 Task: Plan a trip to Shizuoka, Japan from 7th December, 2023 to 15th December, 2023 for 6 adults. Place can be entire room with 3 bedrooms having 3 beds and 3 bathrooms. Property type can be guest house.
Action: Mouse moved to (529, 95)
Screenshot: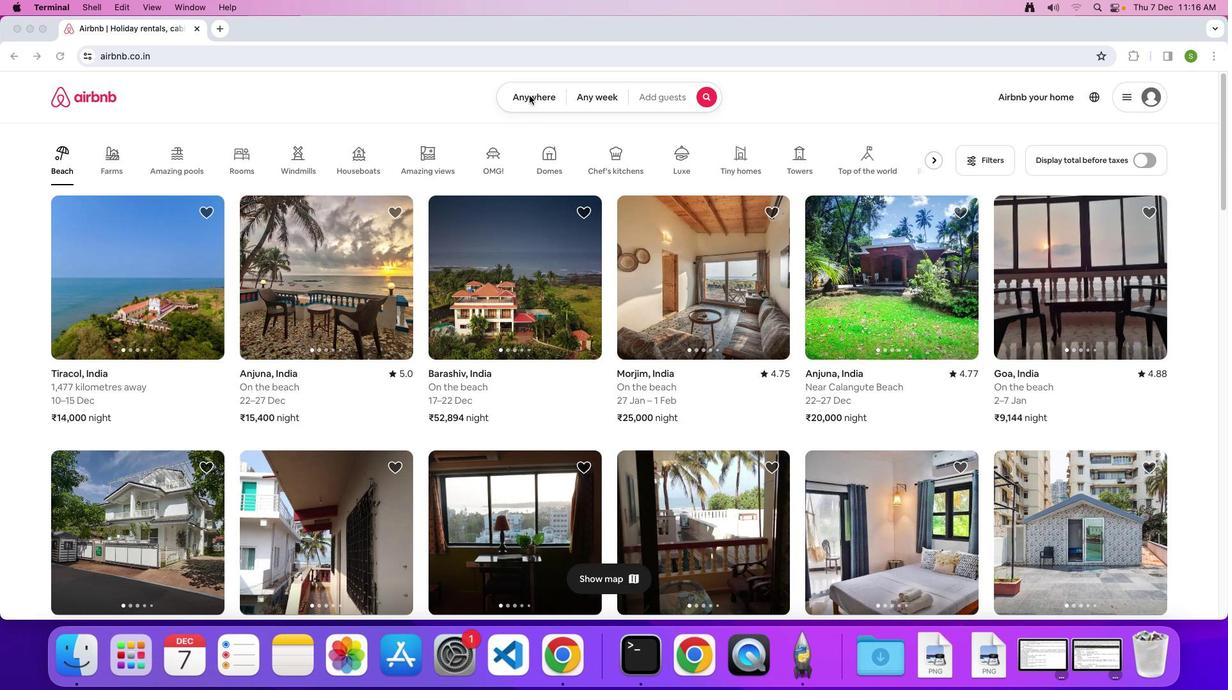 
Action: Mouse pressed left at (529, 95)
Screenshot: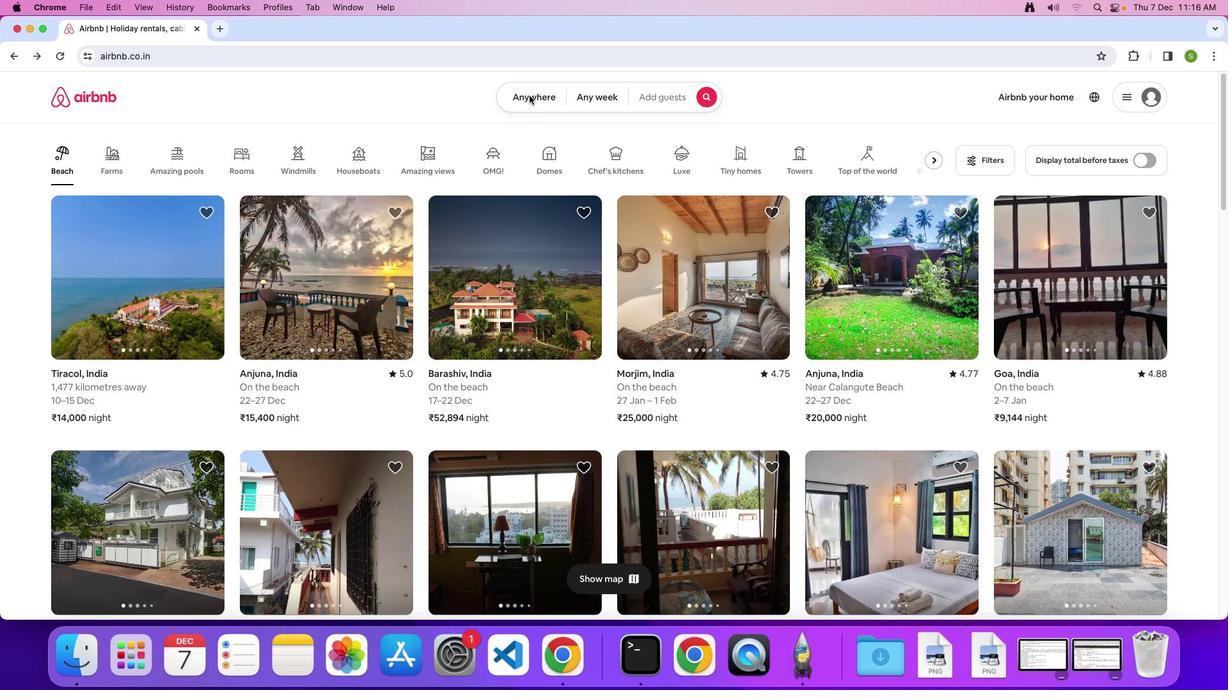 
Action: Mouse moved to (525, 96)
Screenshot: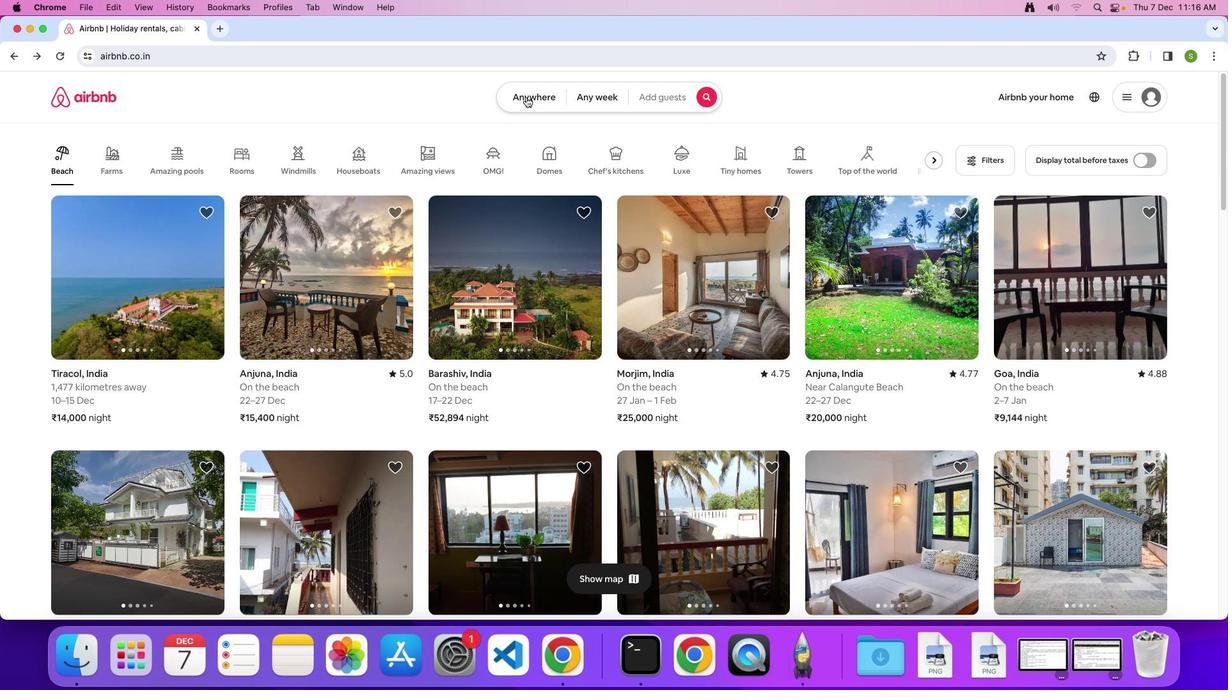 
Action: Mouse pressed left at (525, 96)
Screenshot: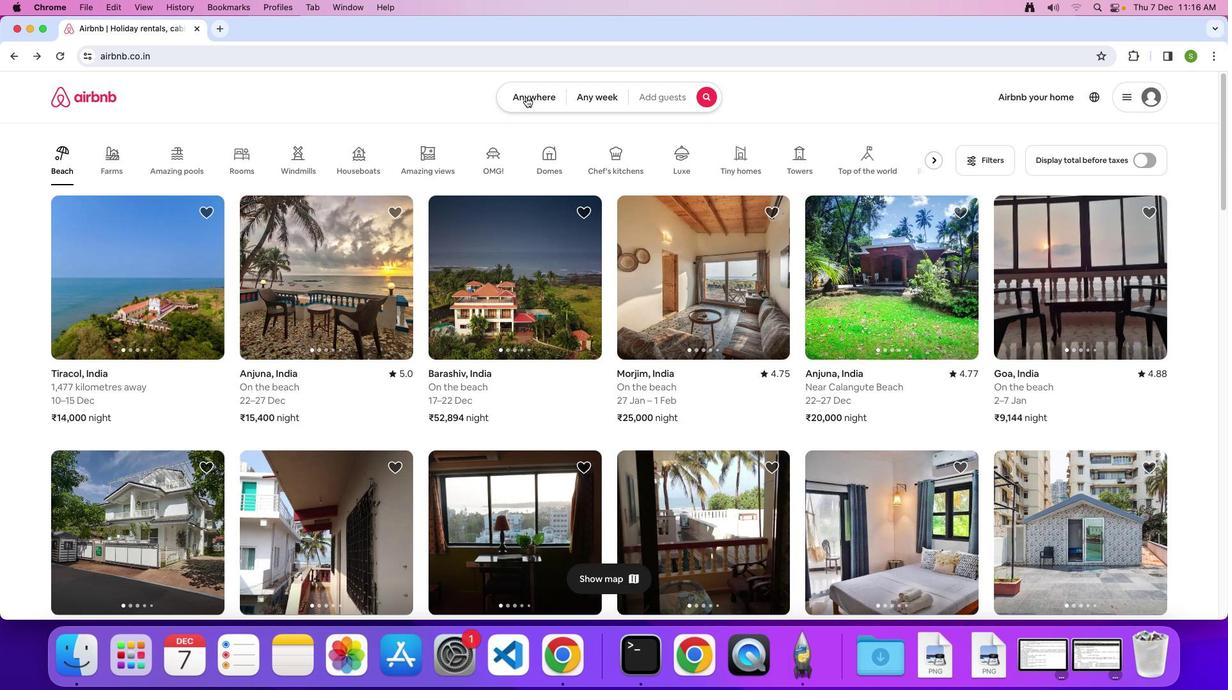 
Action: Mouse moved to (456, 147)
Screenshot: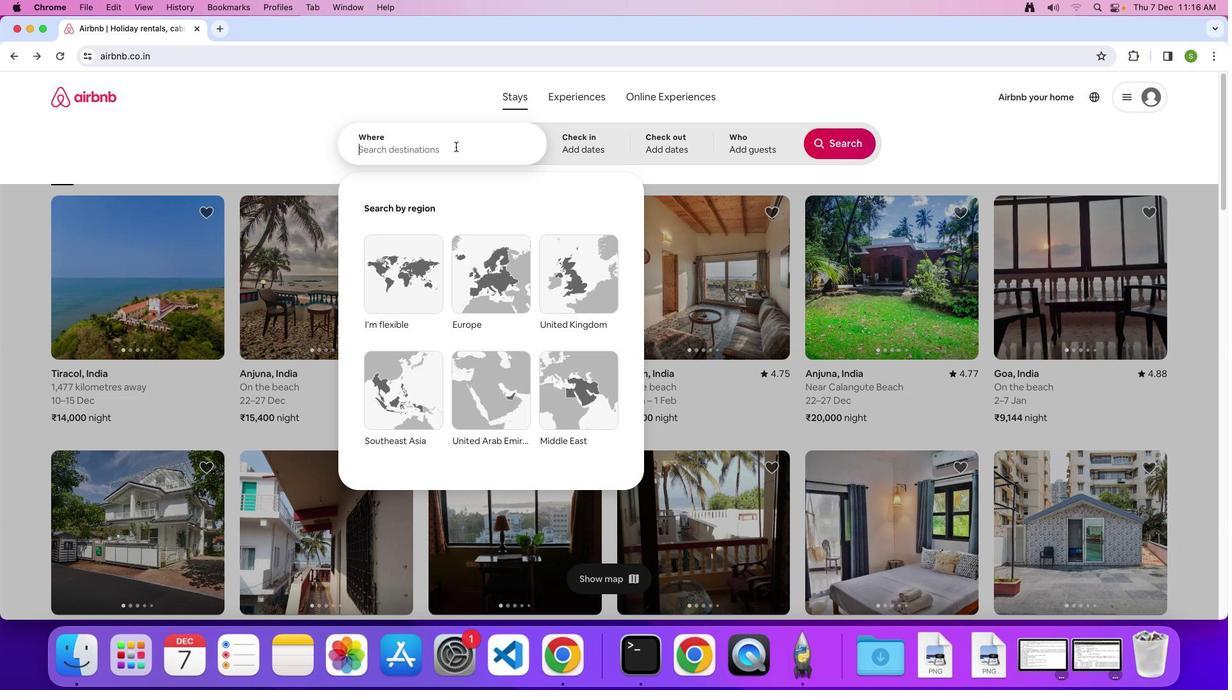 
Action: Key pressed 'S'Key.caps_lock'h''i''z''u''o''k''a'','Key.spaceKey.shift'J''a''p''a''n'Key.enter
Screenshot: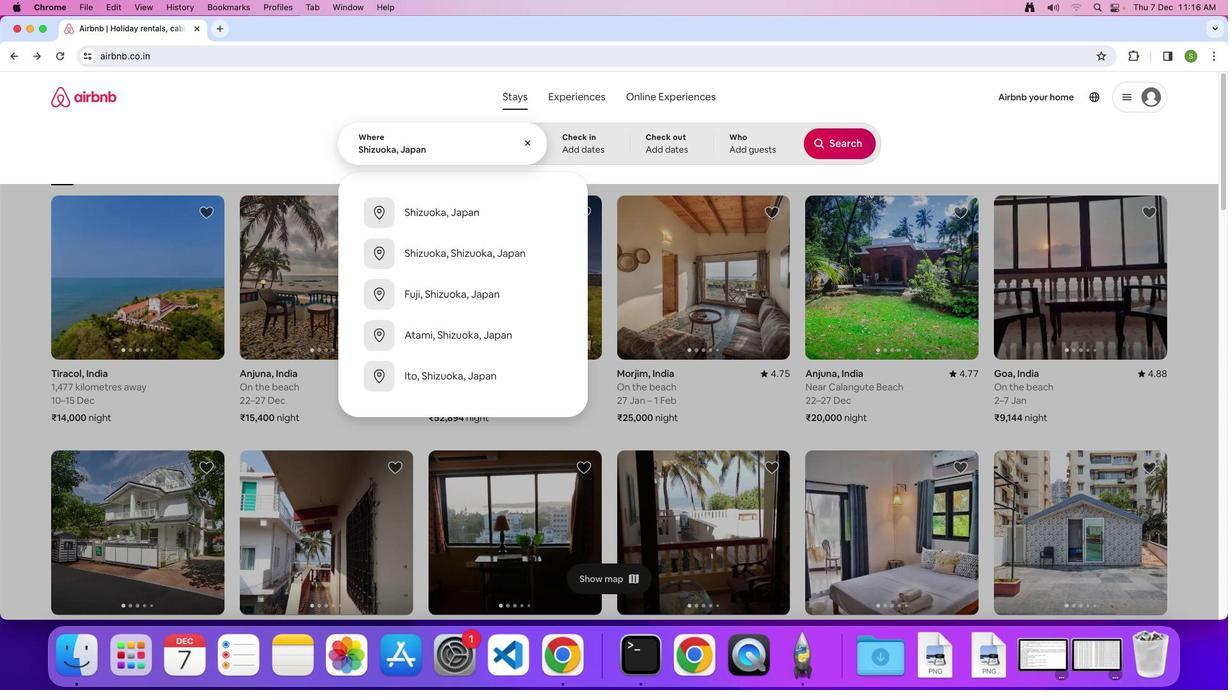 
Action: Mouse moved to (507, 328)
Screenshot: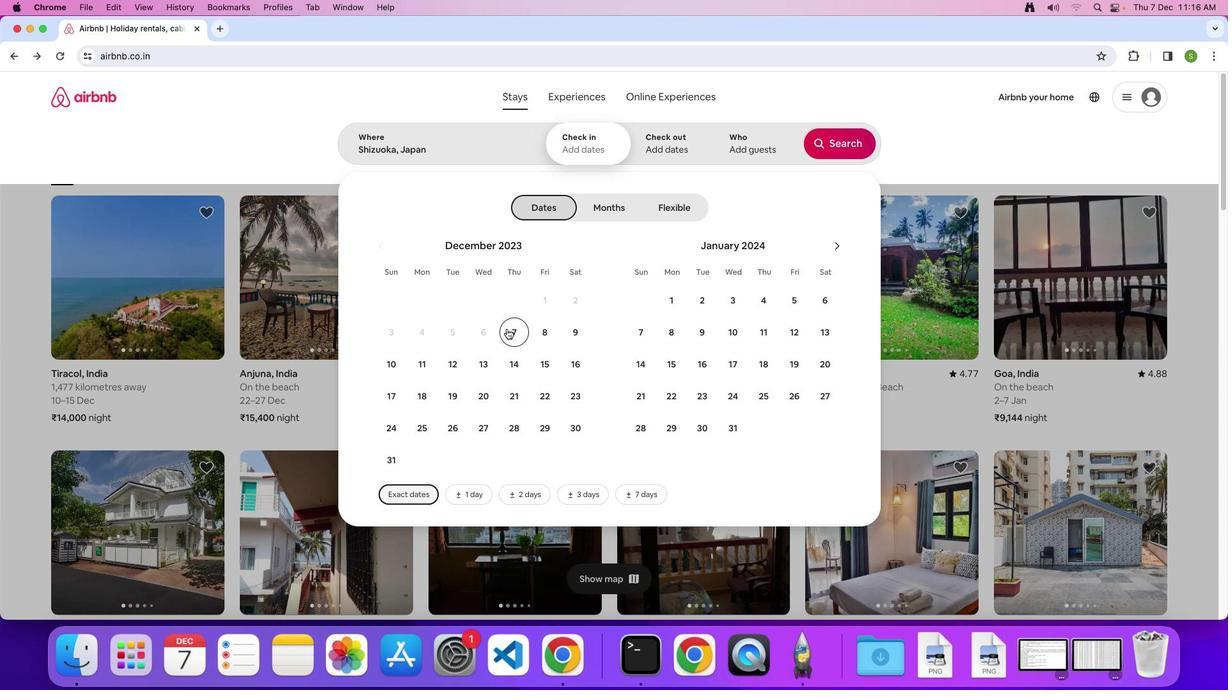 
Action: Mouse pressed left at (507, 328)
Screenshot: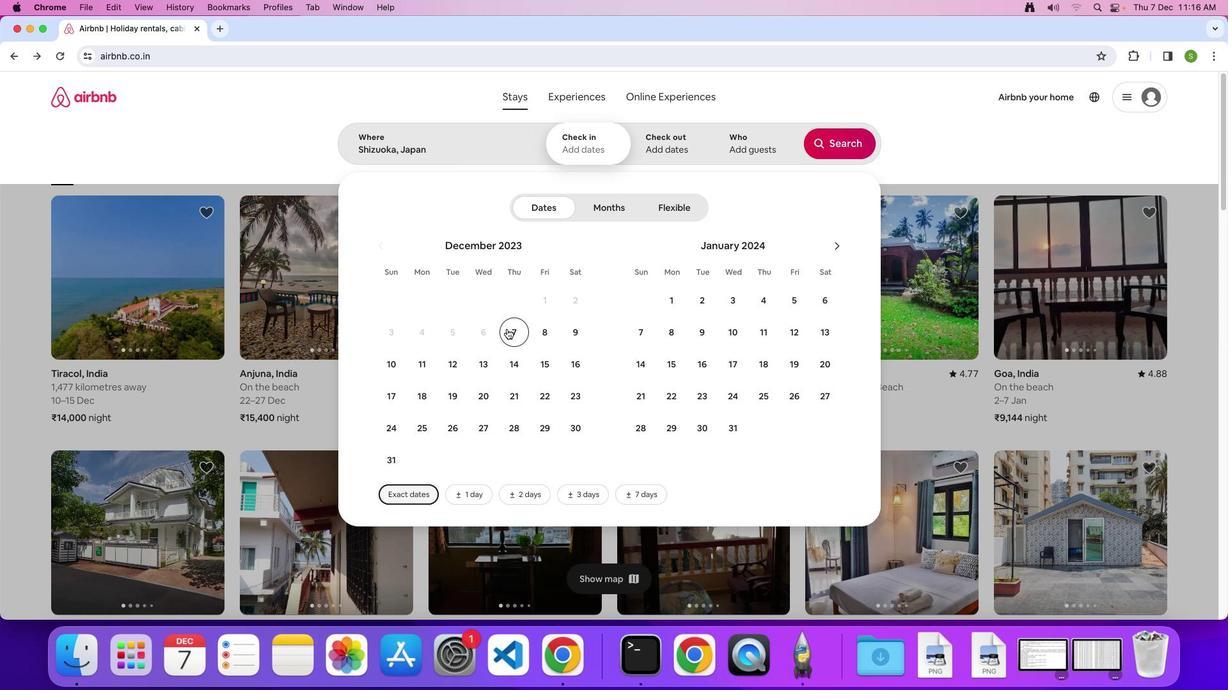 
Action: Mouse moved to (544, 365)
Screenshot: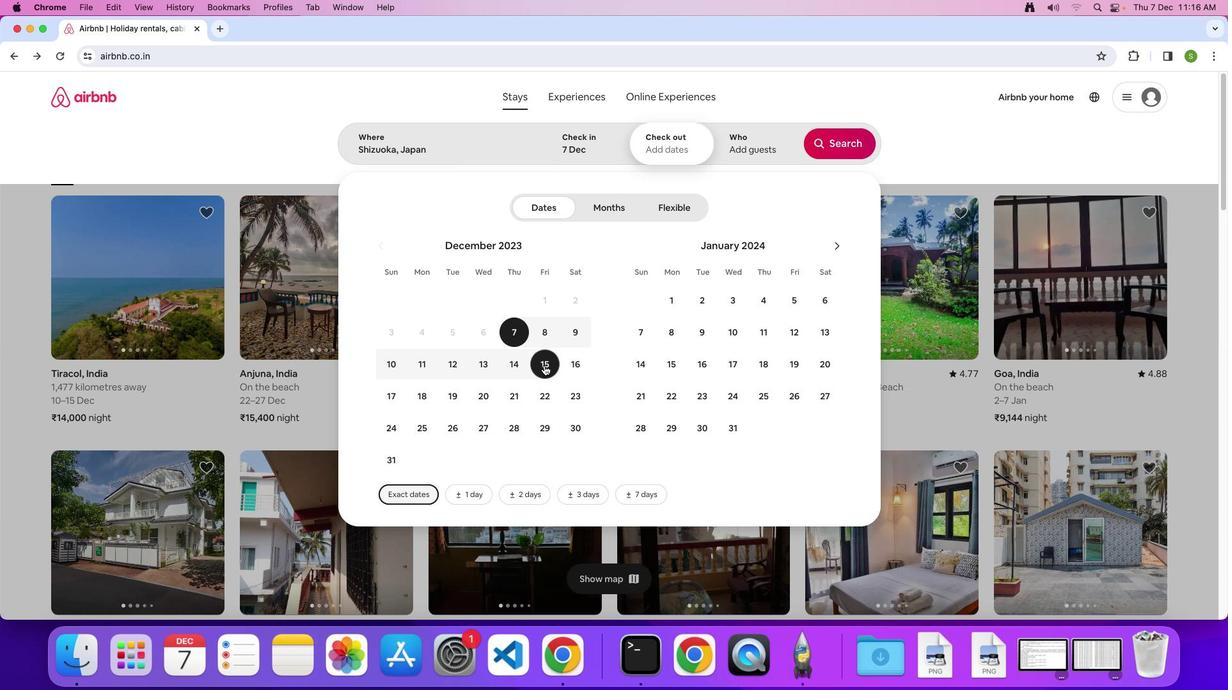 
Action: Mouse pressed left at (544, 365)
Screenshot: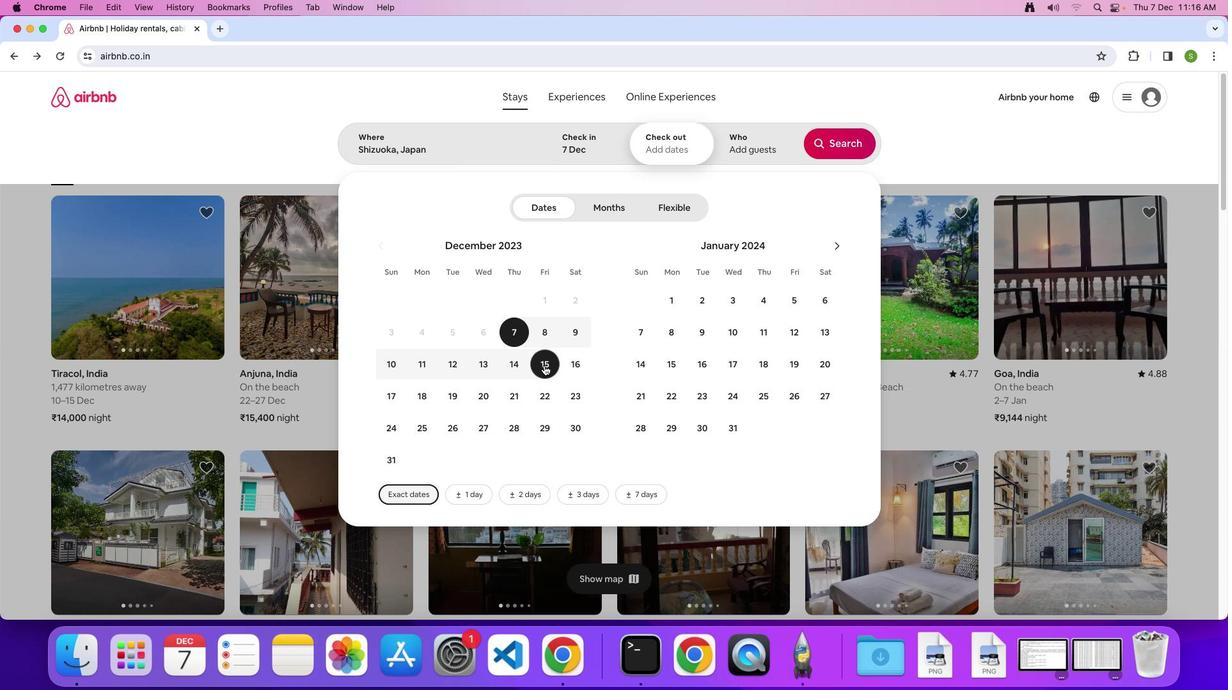
Action: Mouse moved to (757, 149)
Screenshot: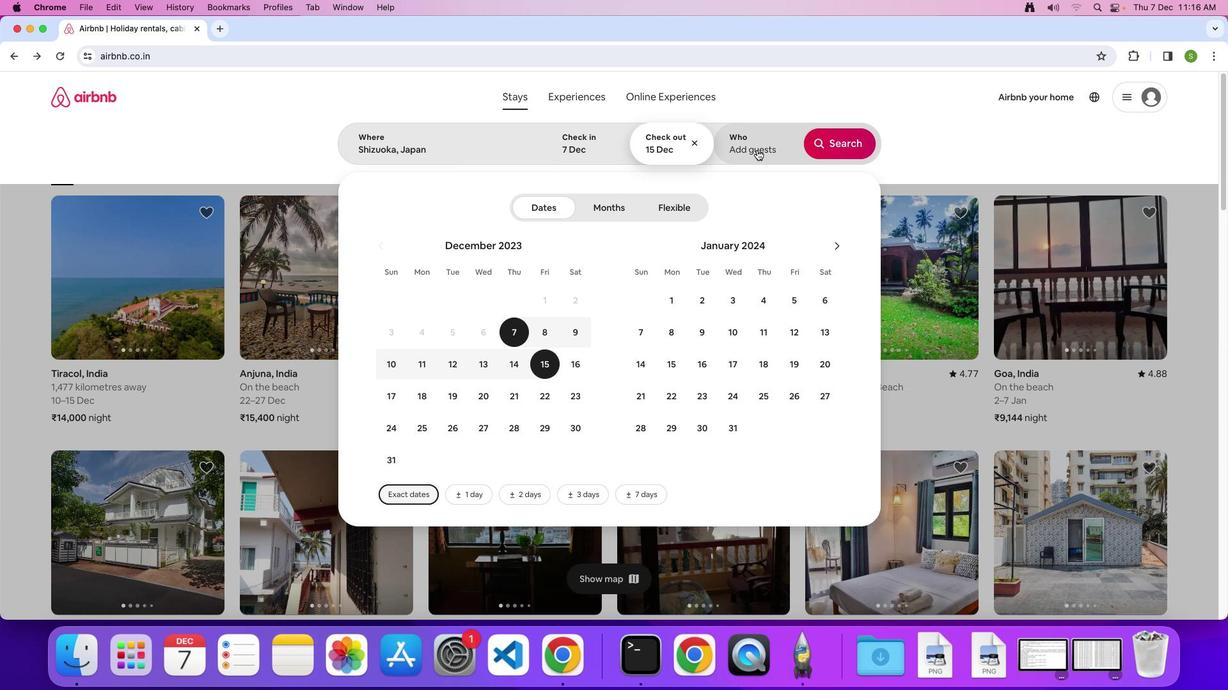 
Action: Mouse pressed left at (757, 149)
Screenshot: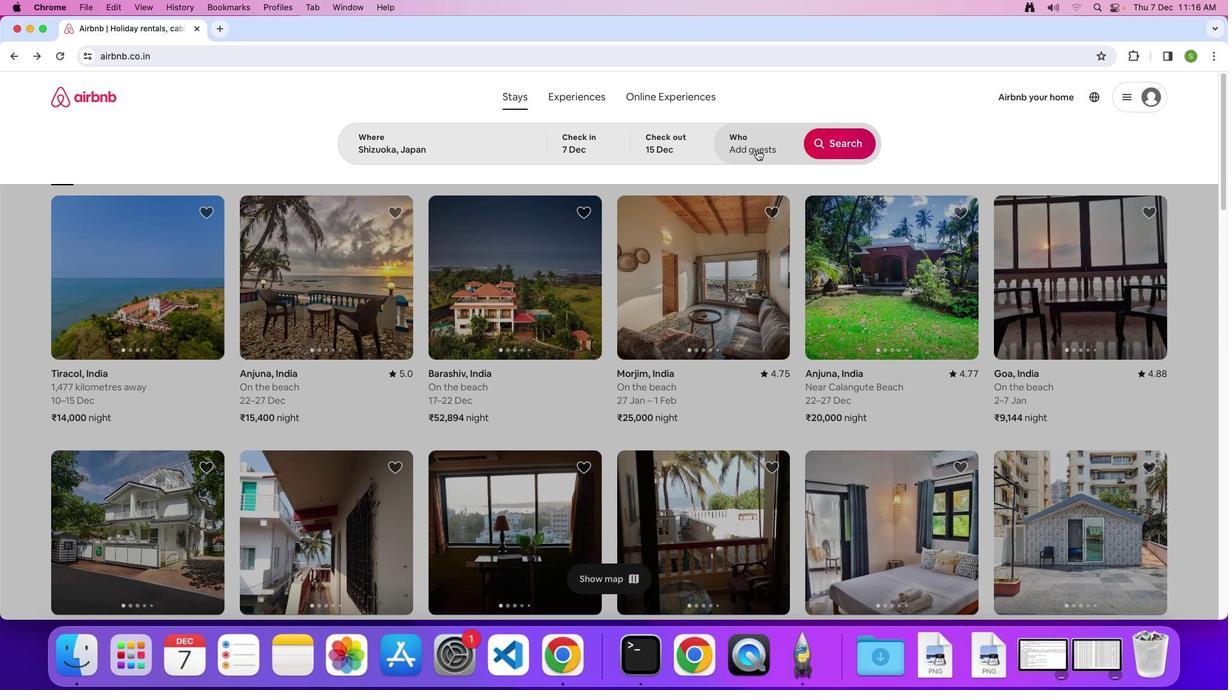
Action: Mouse moved to (850, 208)
Screenshot: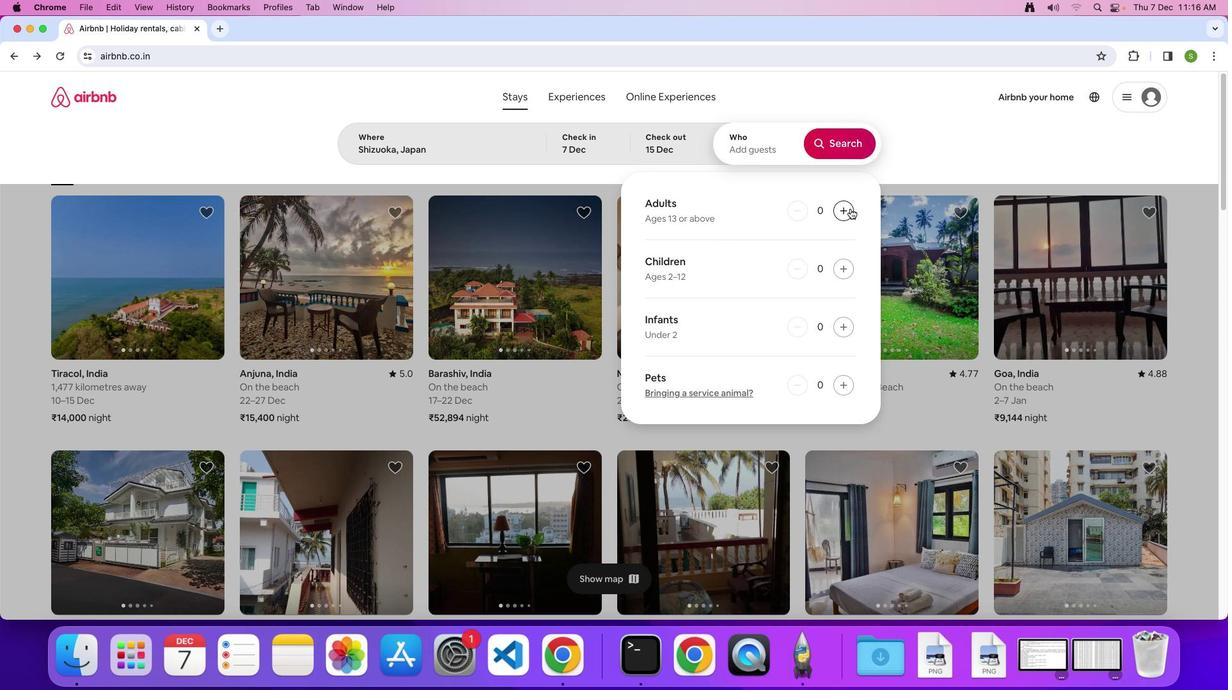 
Action: Mouse pressed left at (850, 208)
Screenshot: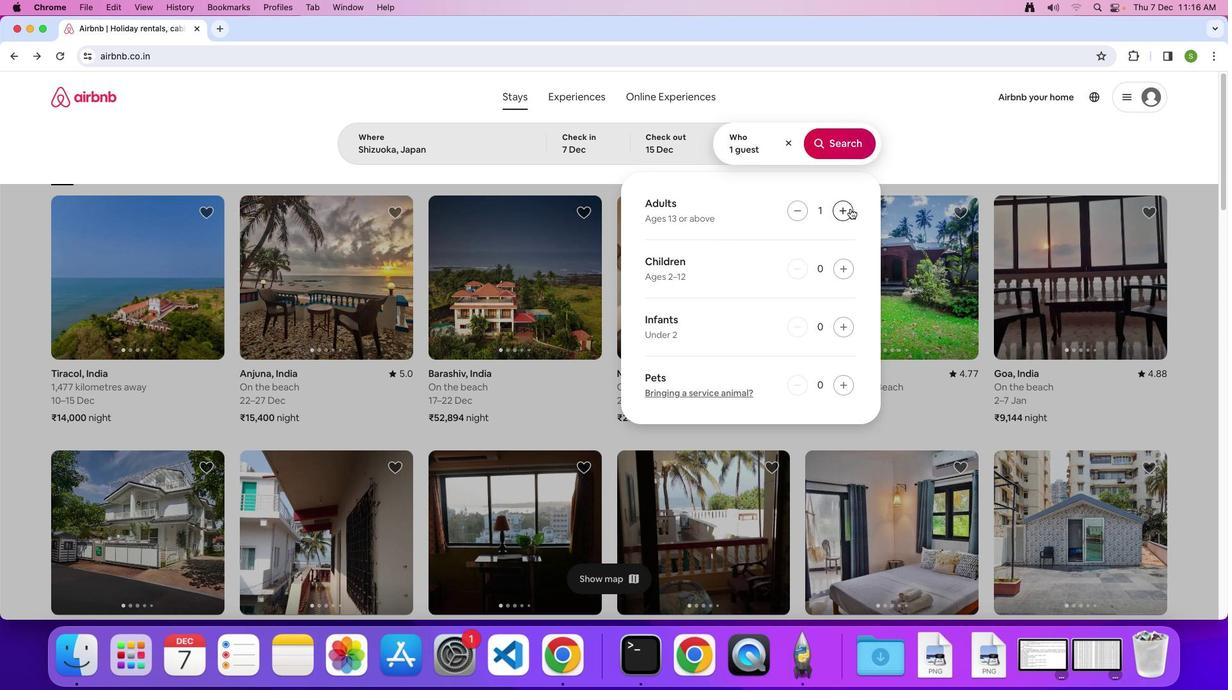 
Action: Mouse moved to (840, 213)
Screenshot: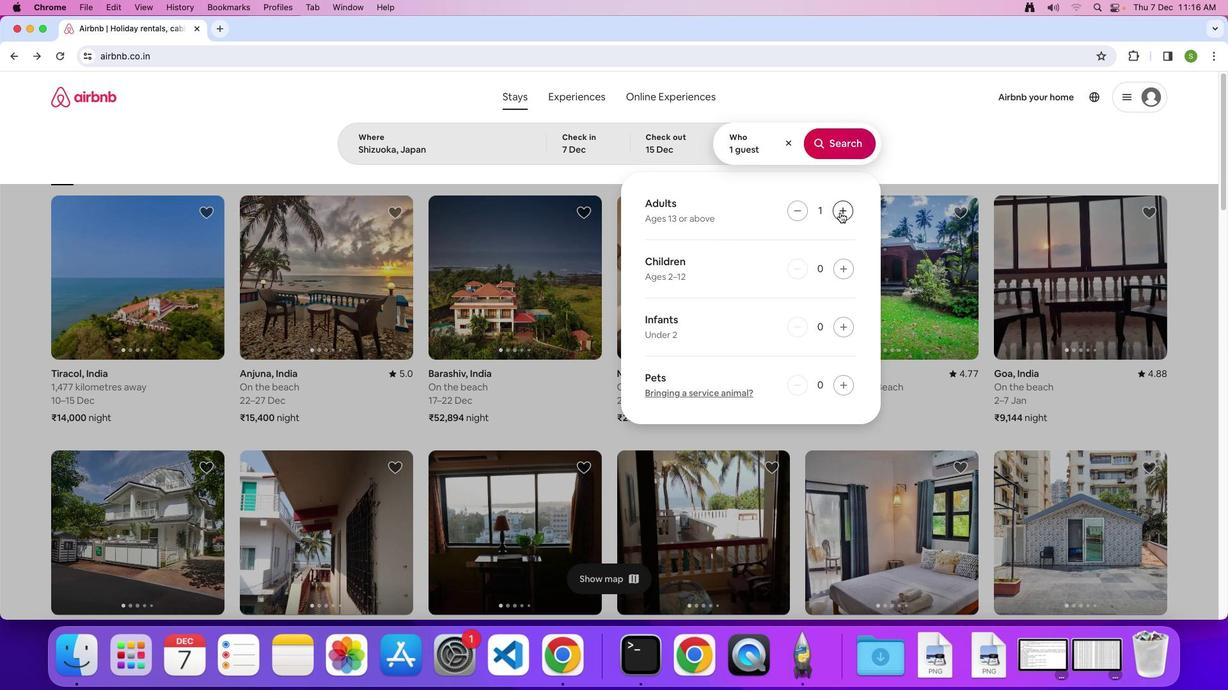 
Action: Mouse pressed left at (840, 213)
Screenshot: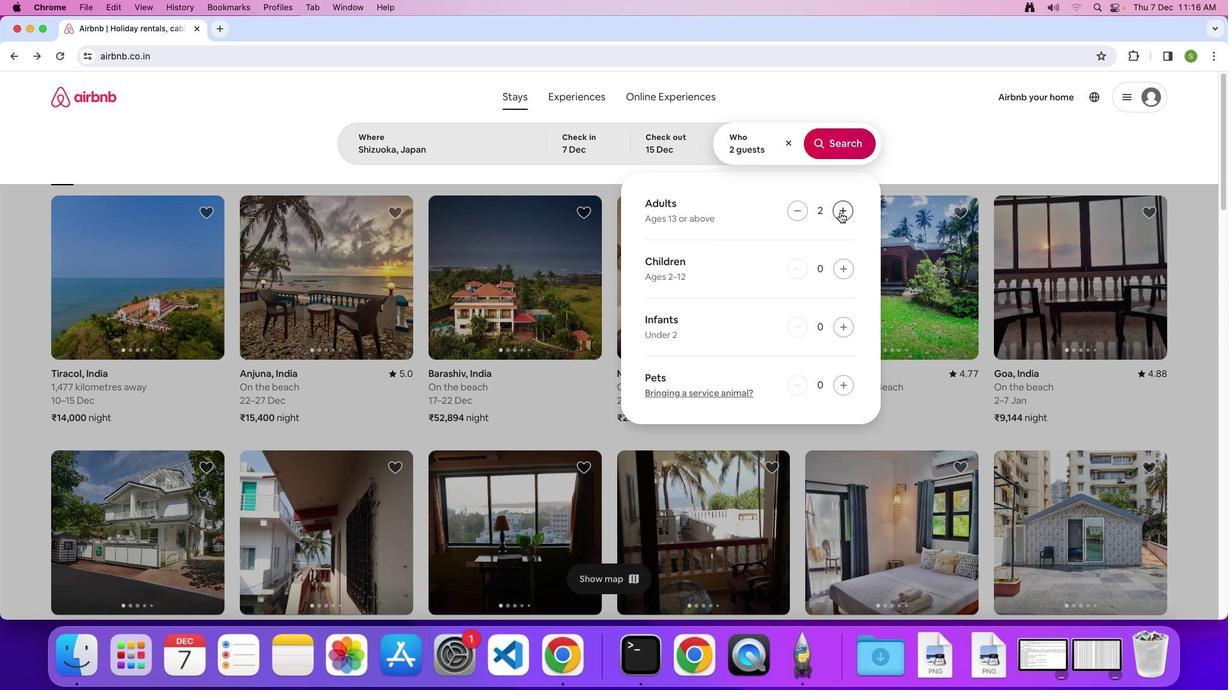 
Action: Mouse pressed left at (840, 213)
Screenshot: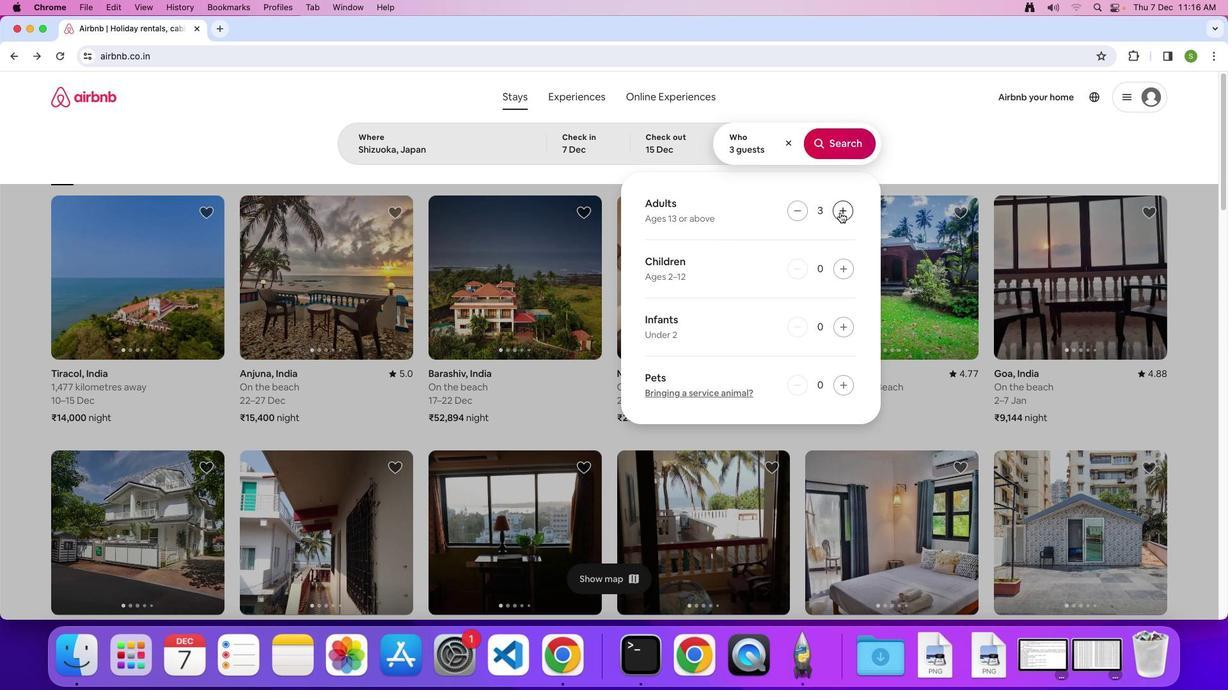 
Action: Mouse pressed left at (840, 213)
Screenshot: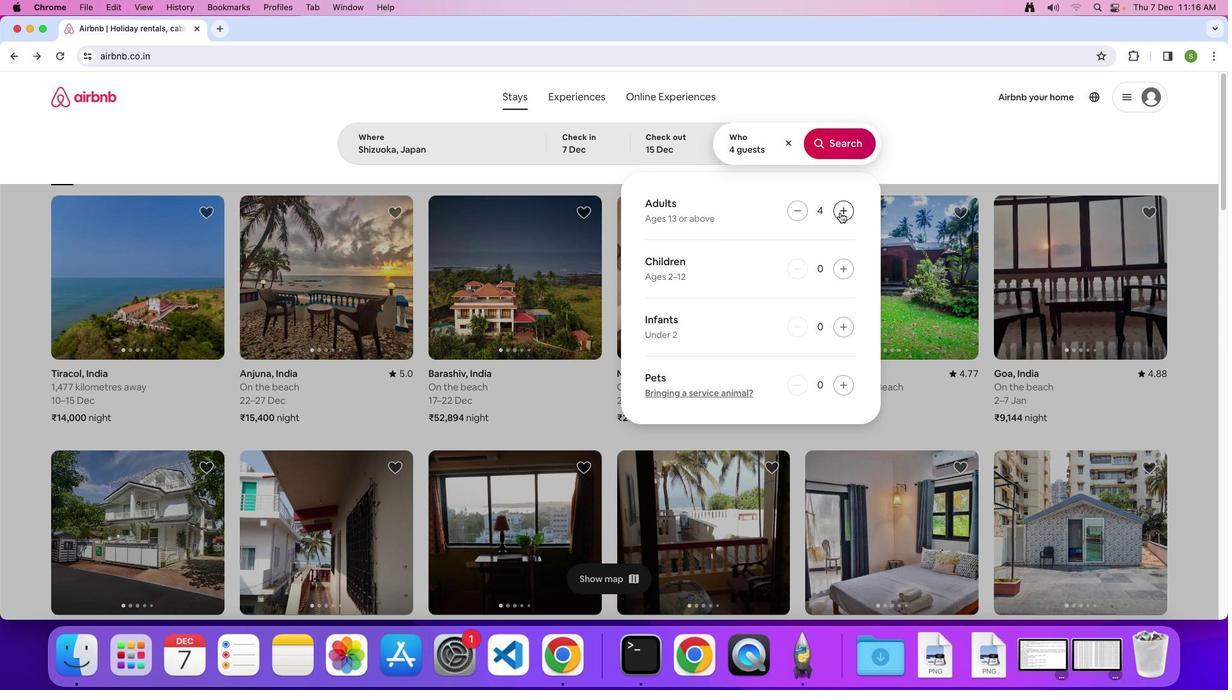 
Action: Mouse pressed left at (840, 213)
Screenshot: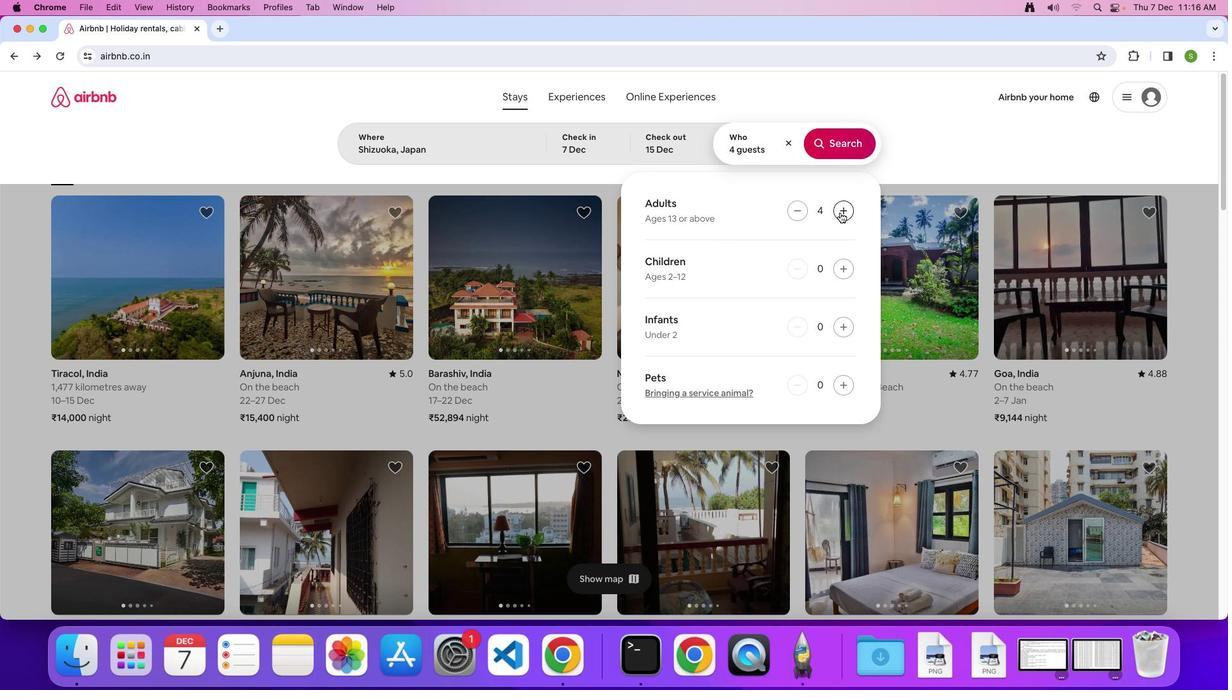 
Action: Mouse pressed left at (840, 213)
Screenshot: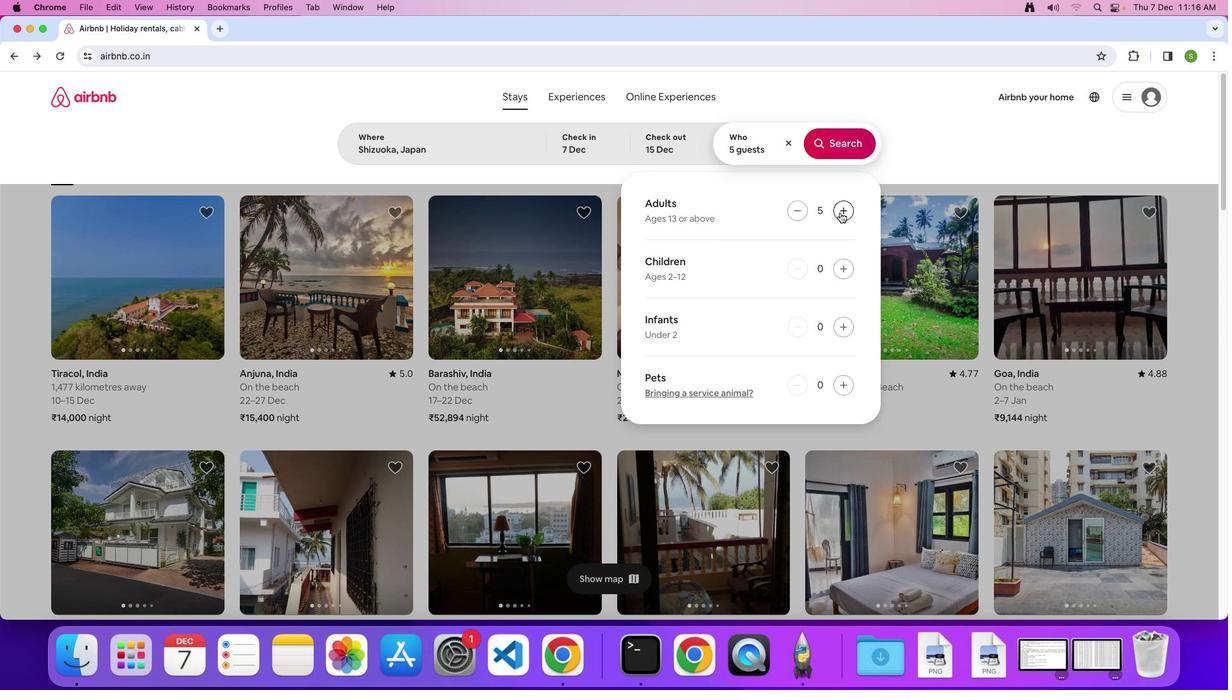 
Action: Mouse moved to (844, 141)
Screenshot: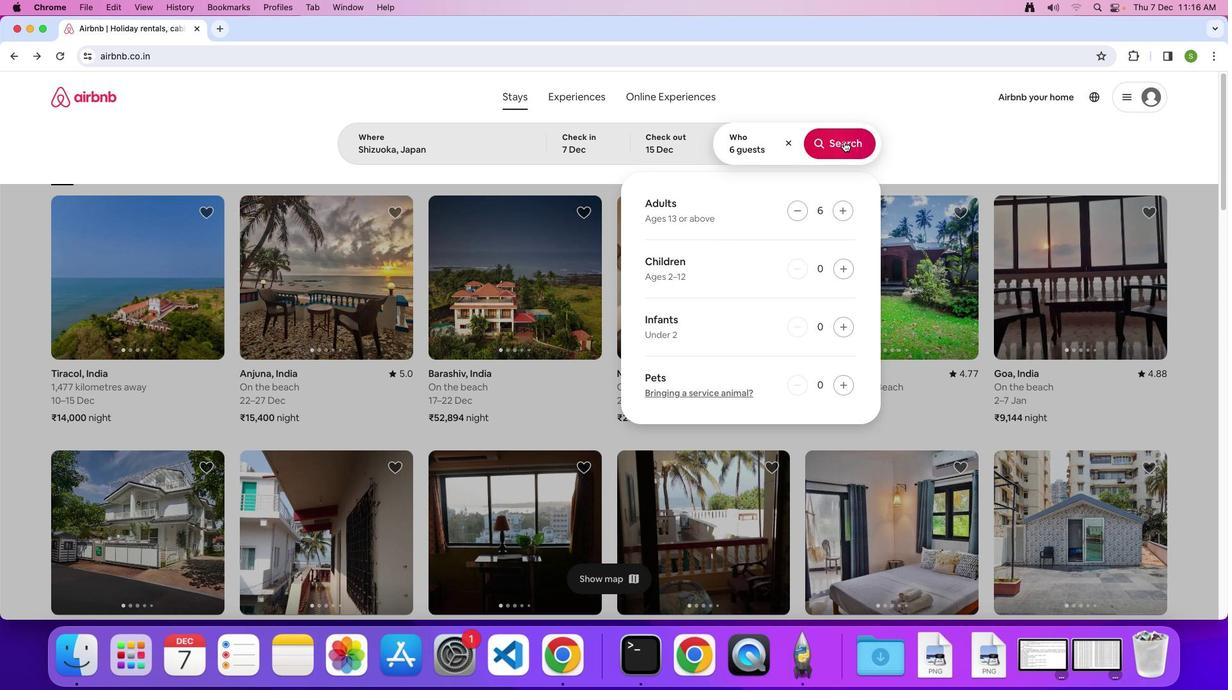 
Action: Mouse pressed left at (844, 141)
Screenshot: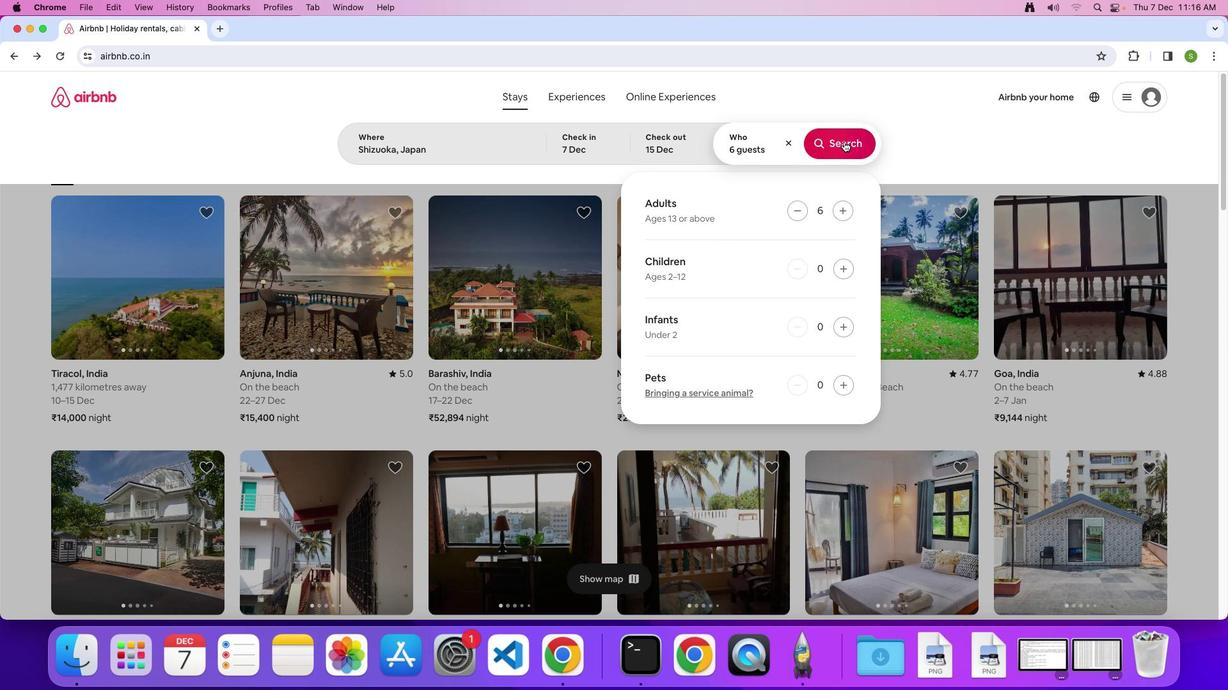 
Action: Mouse moved to (1008, 142)
Screenshot: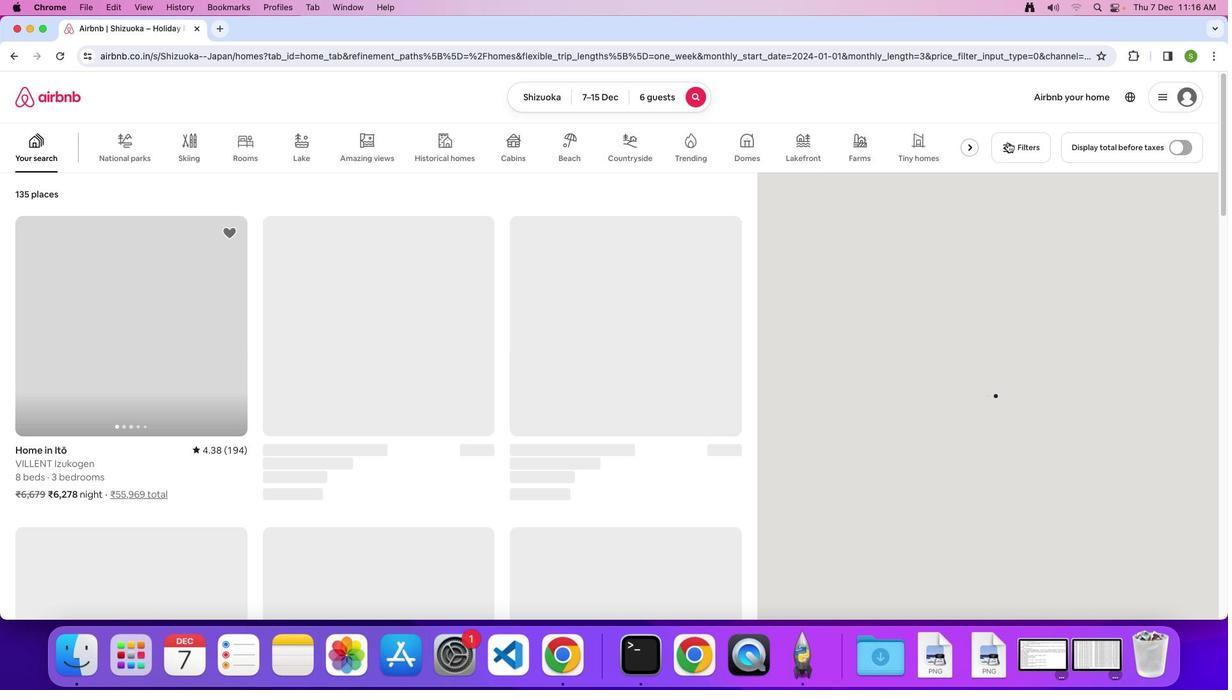 
Action: Mouse pressed left at (1008, 142)
Screenshot: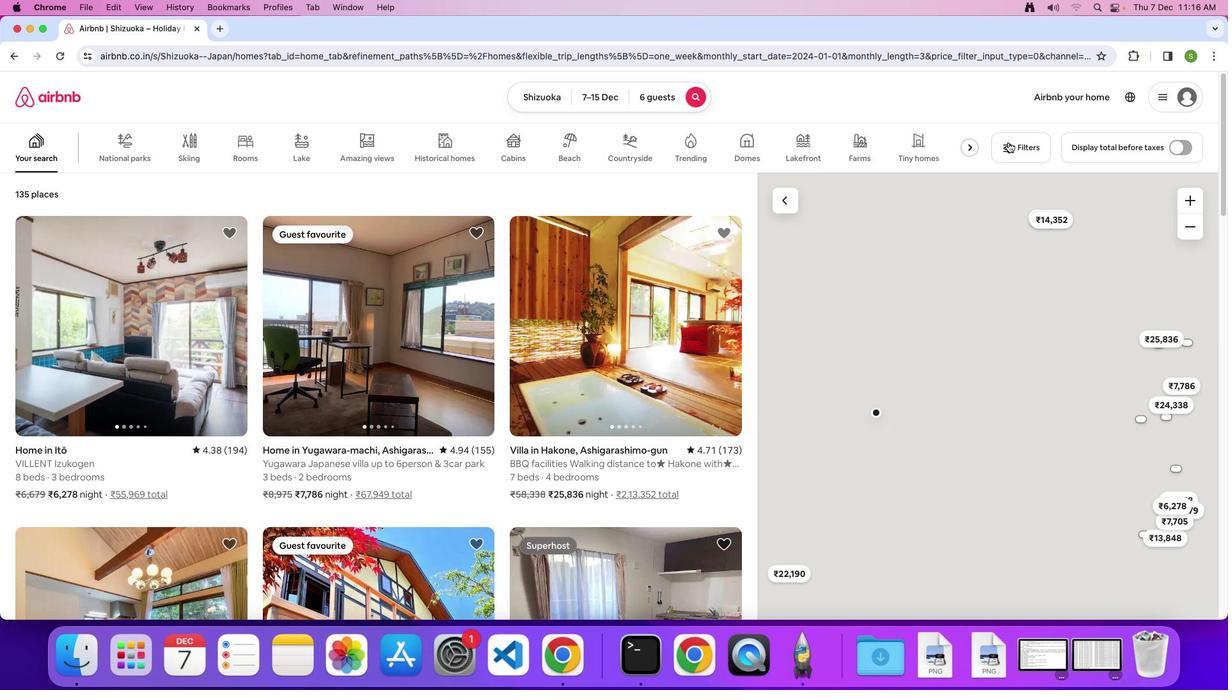 
Action: Mouse moved to (561, 279)
Screenshot: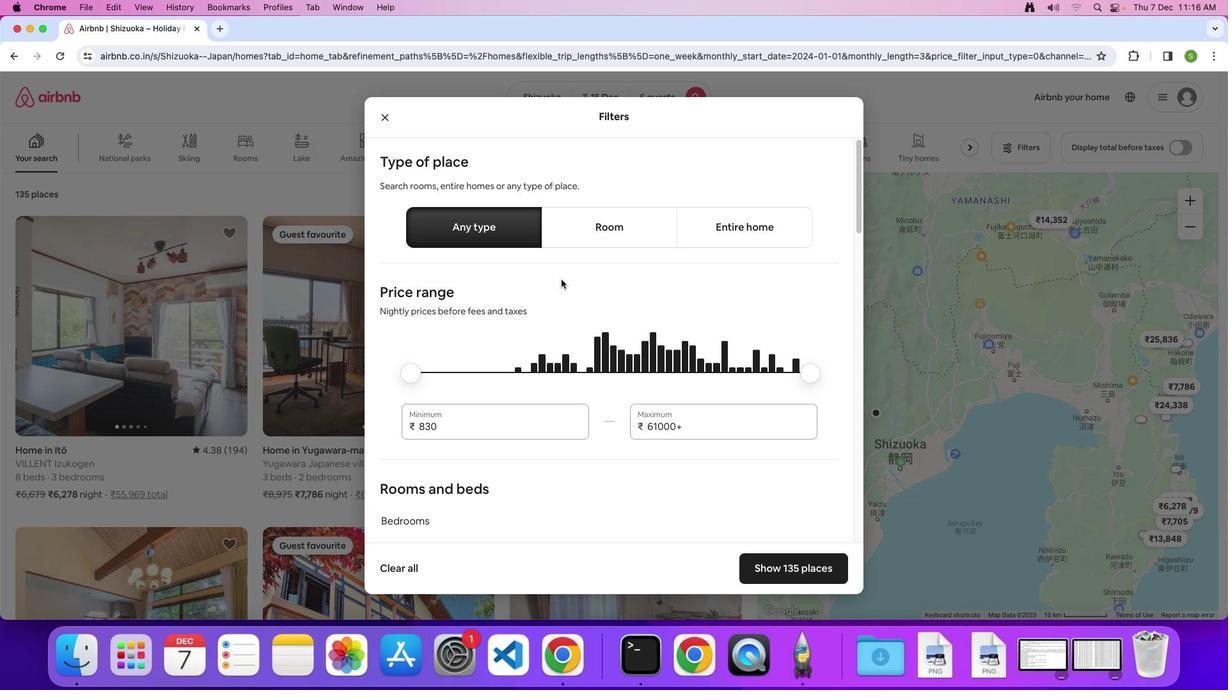 
Action: Mouse scrolled (561, 279) with delta (0, 0)
Screenshot: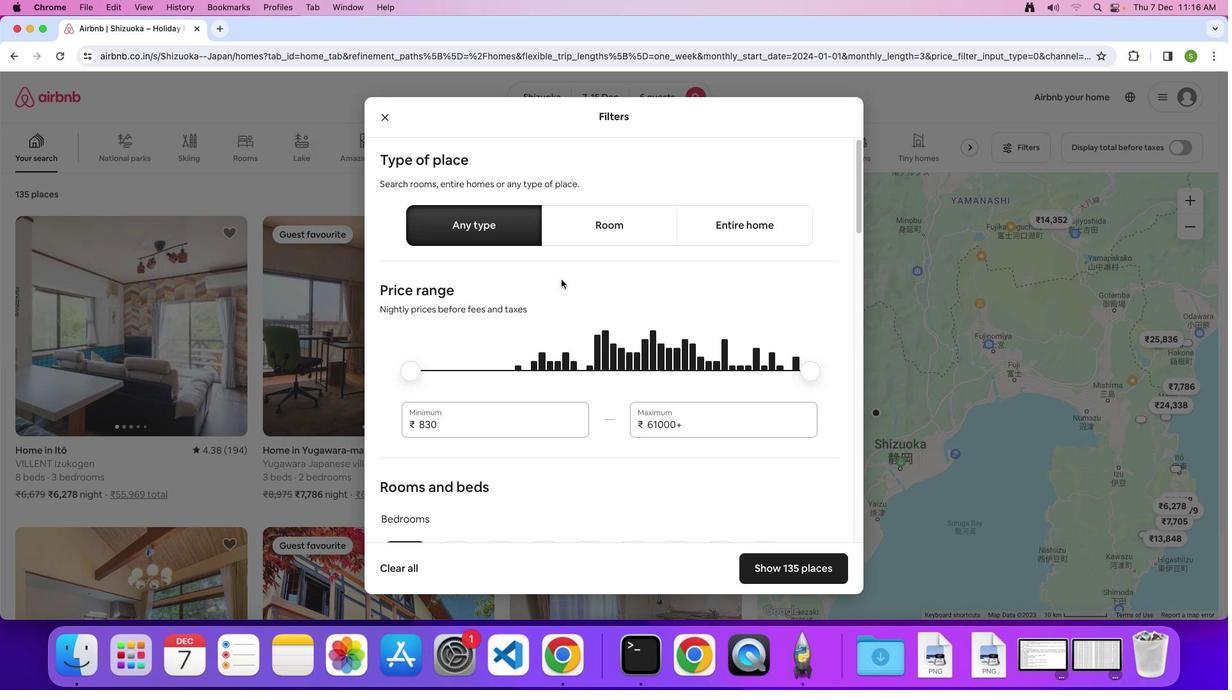 
Action: Mouse moved to (601, 225)
Screenshot: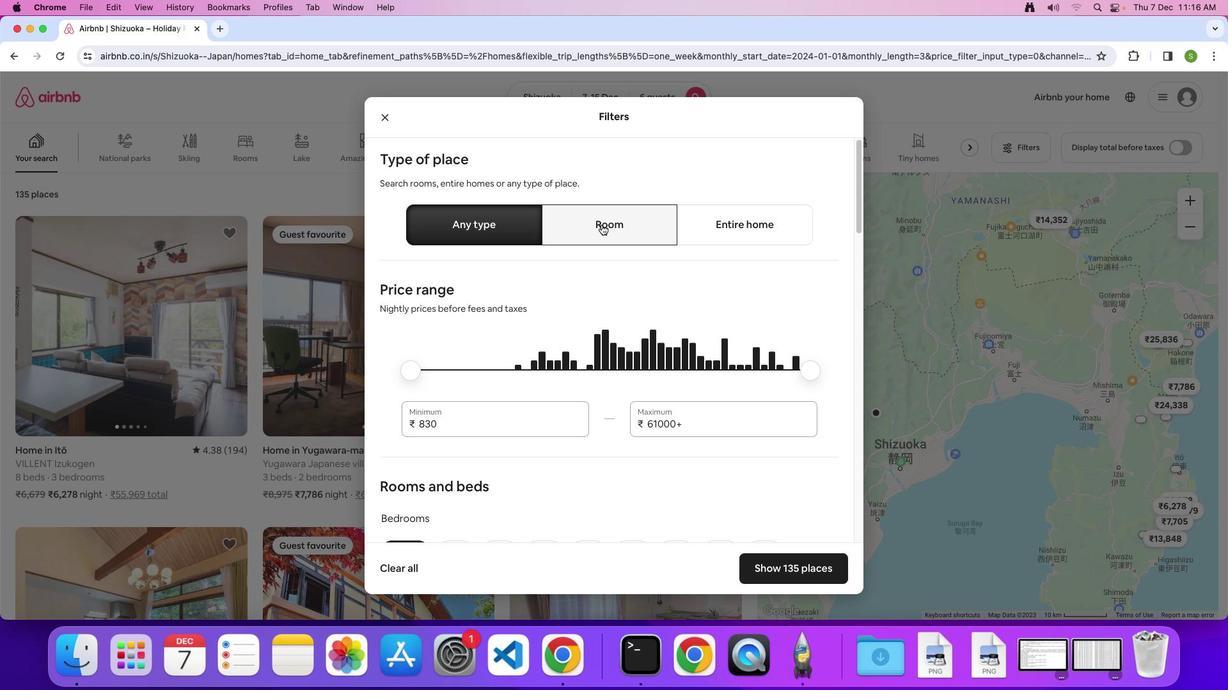 
Action: Mouse pressed left at (601, 225)
Screenshot: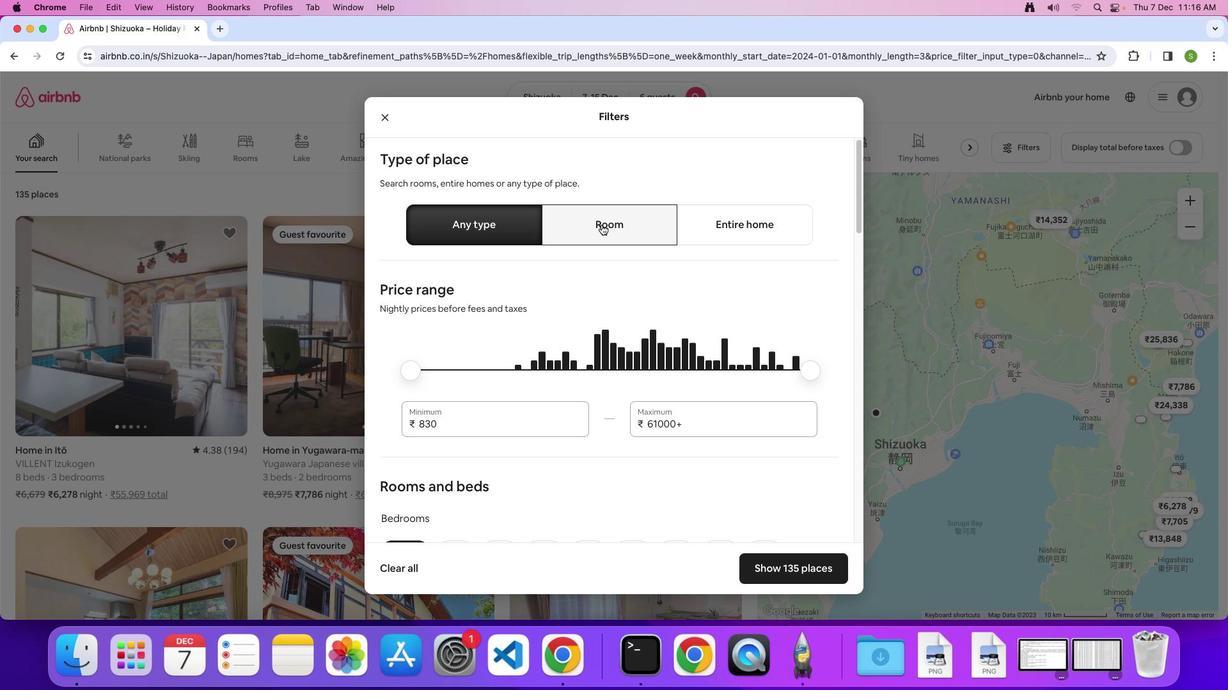 
Action: Mouse moved to (600, 322)
Screenshot: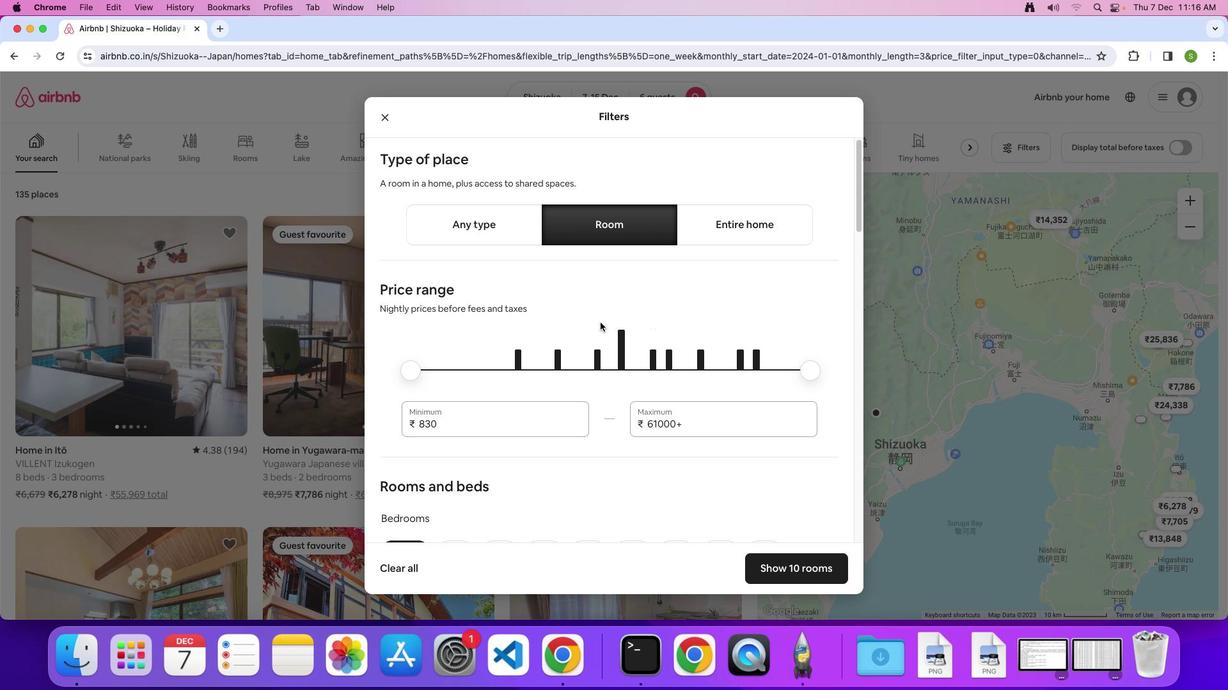 
Action: Mouse scrolled (600, 322) with delta (0, 0)
Screenshot: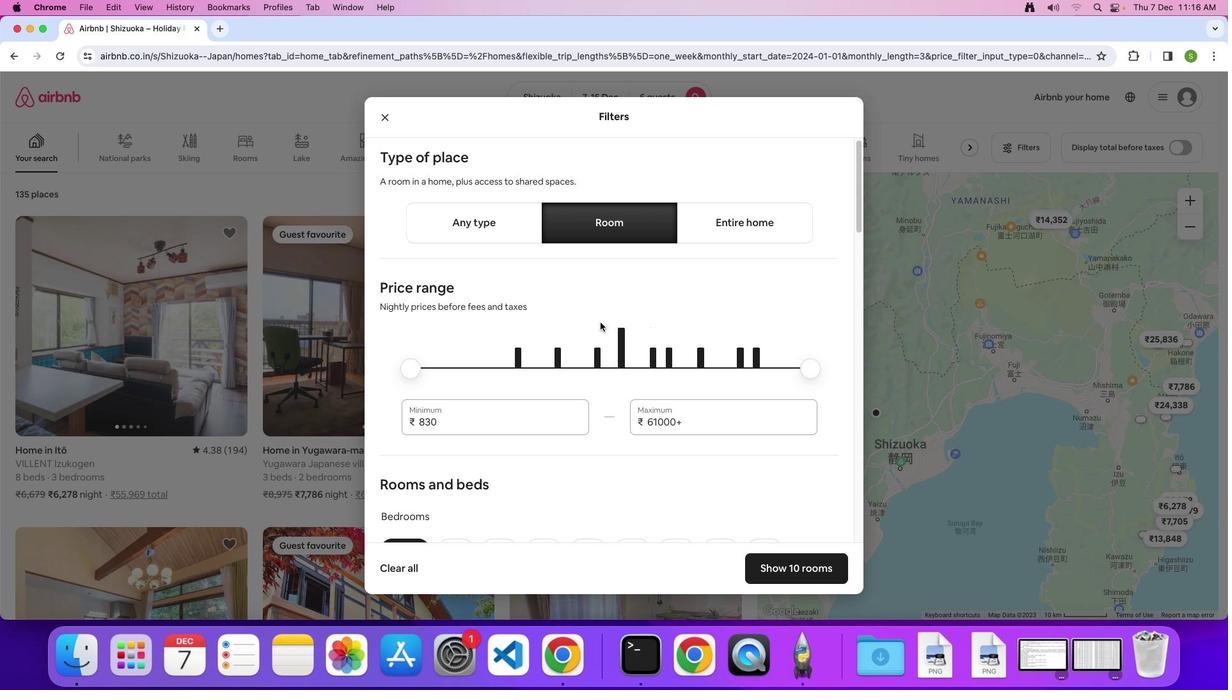 
Action: Mouse moved to (600, 322)
Screenshot: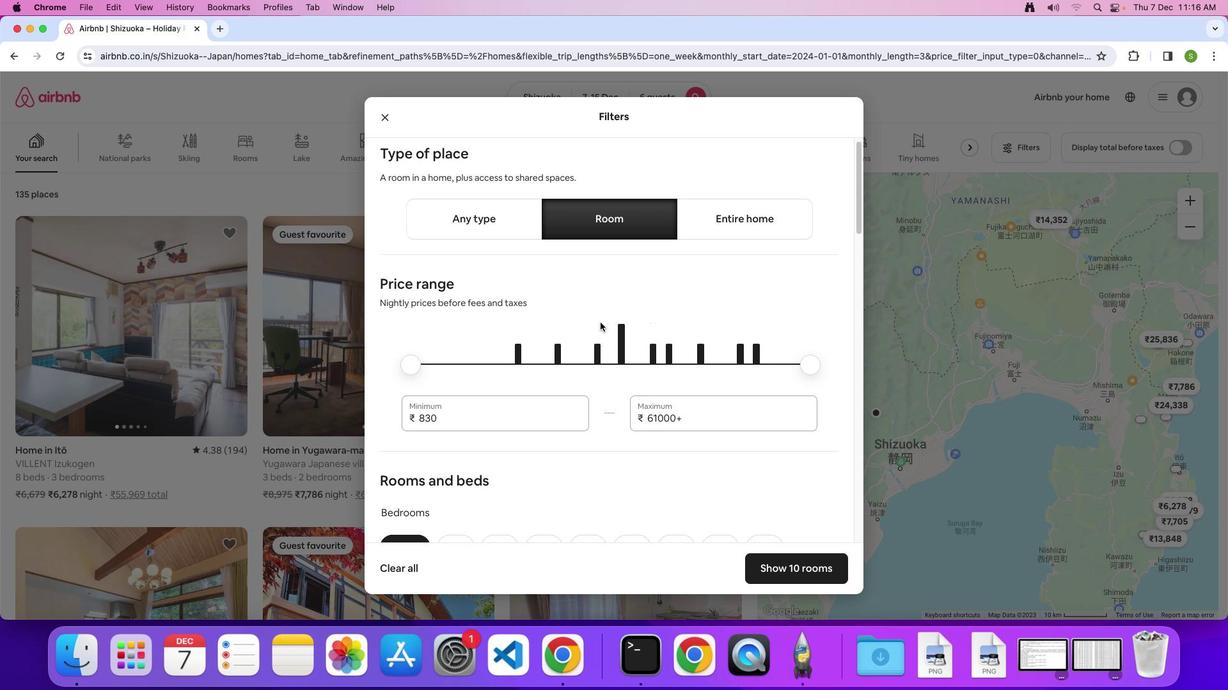 
Action: Mouse scrolled (600, 322) with delta (0, 0)
Screenshot: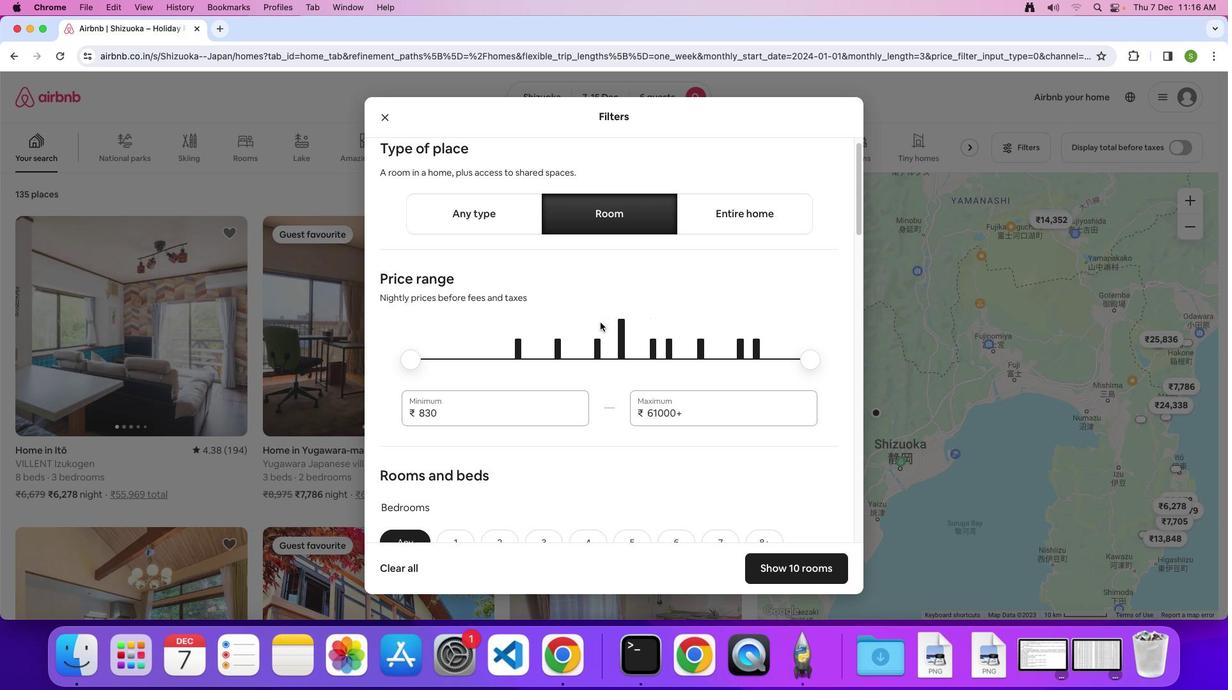
Action: Mouse scrolled (600, 322) with delta (0, 0)
Screenshot: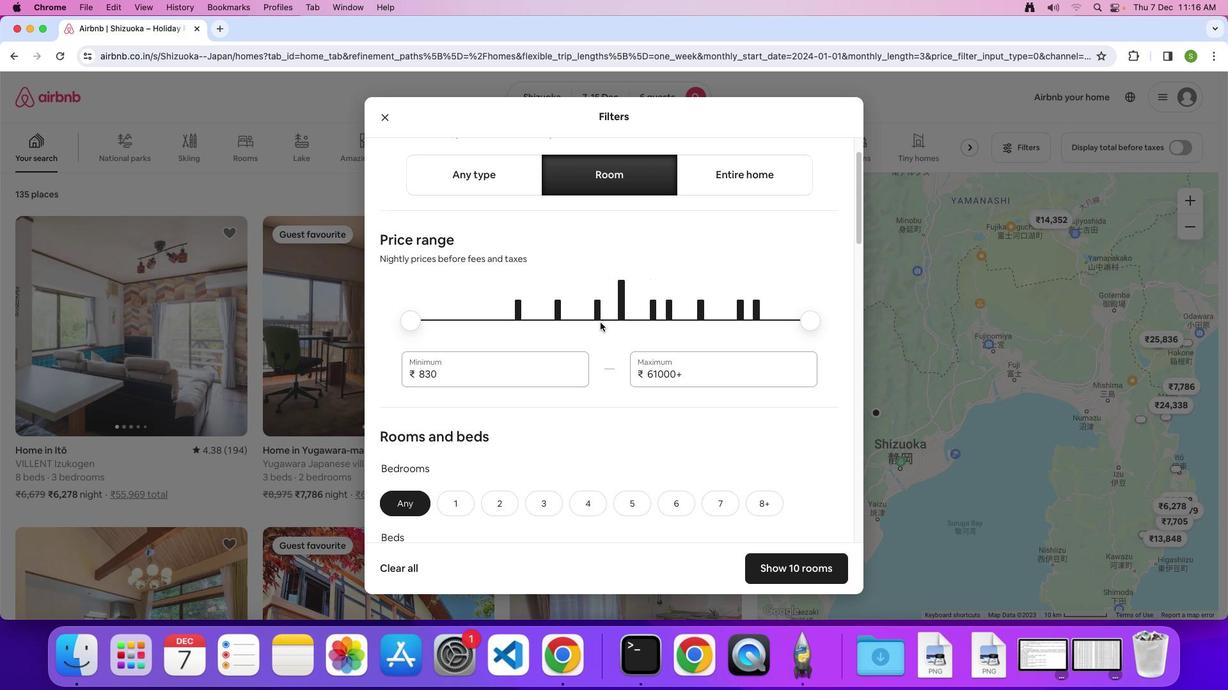 
Action: Mouse scrolled (600, 322) with delta (0, 0)
Screenshot: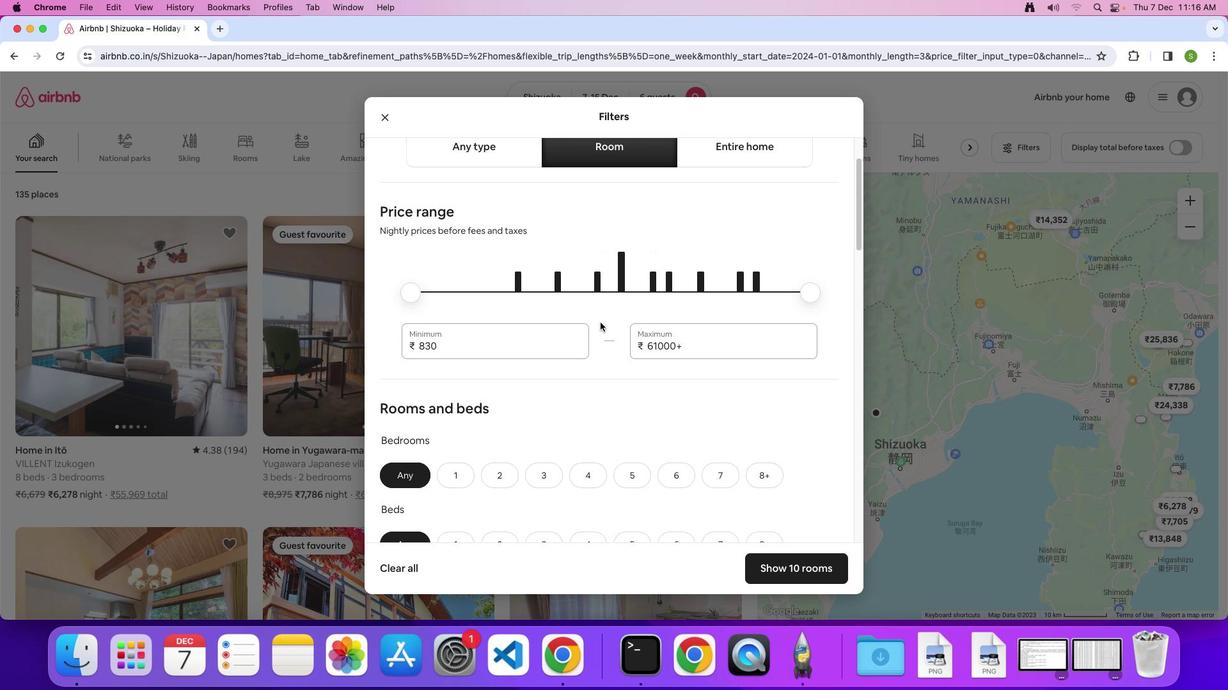 
Action: Mouse scrolled (600, 322) with delta (0, 0)
Screenshot: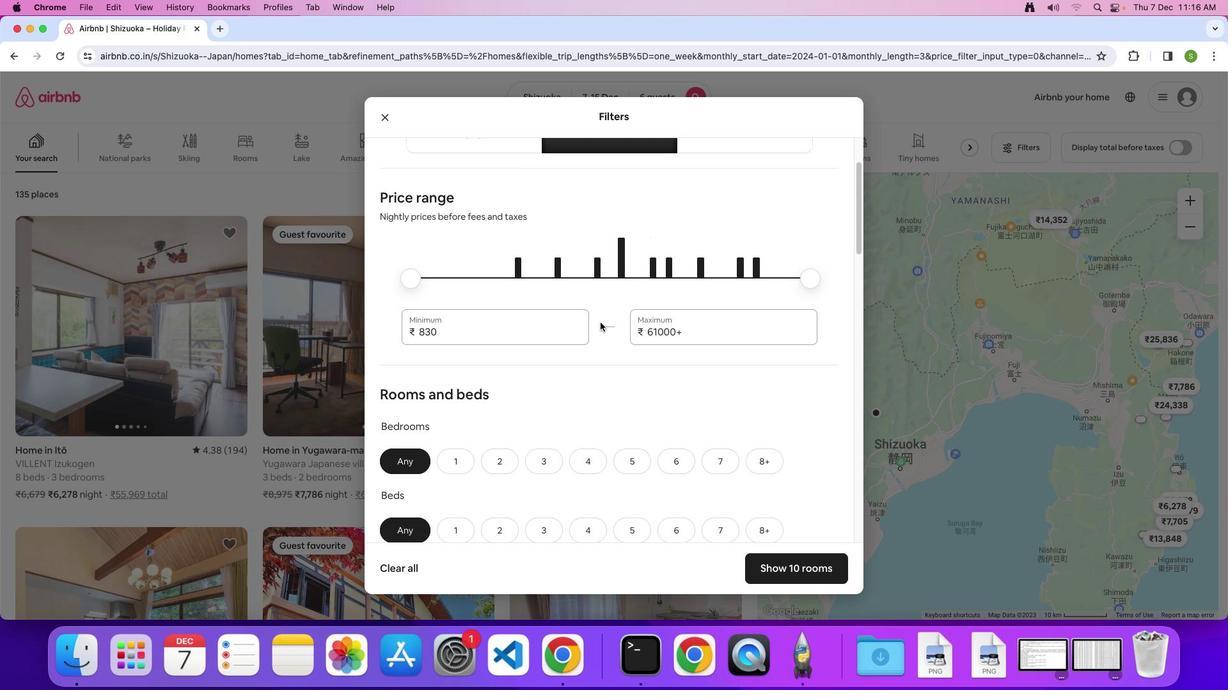 
Action: Mouse scrolled (600, 322) with delta (0, -1)
Screenshot: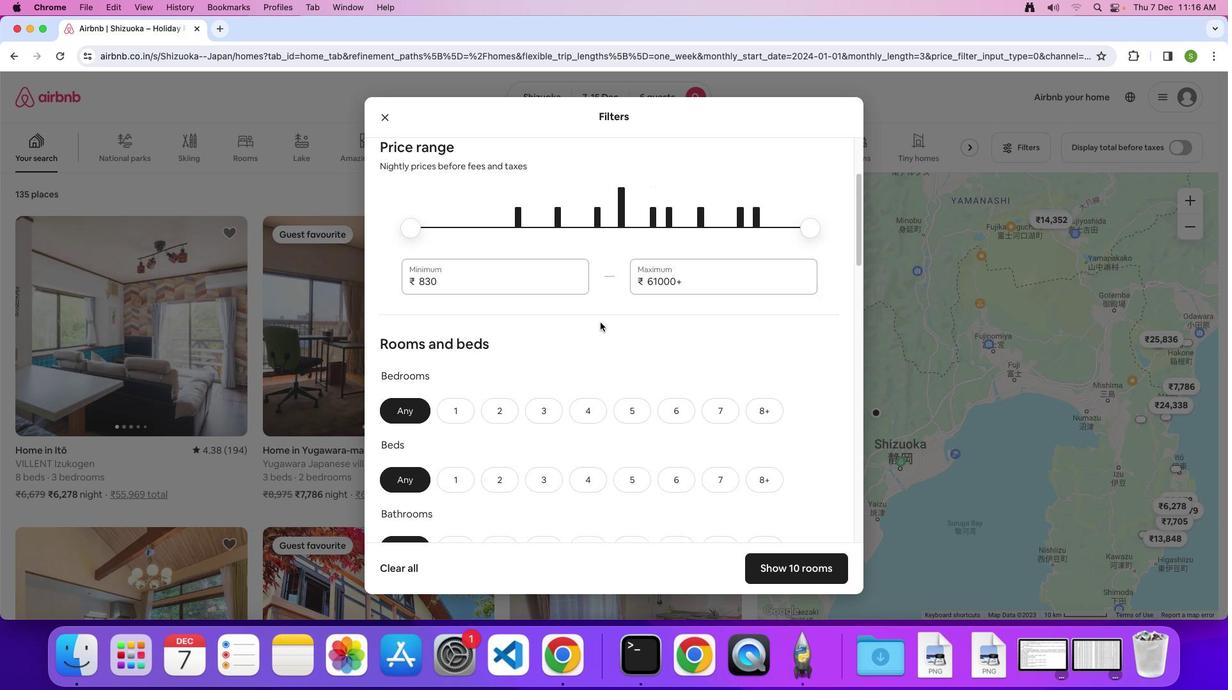 
Action: Mouse scrolled (600, 322) with delta (0, 0)
Screenshot: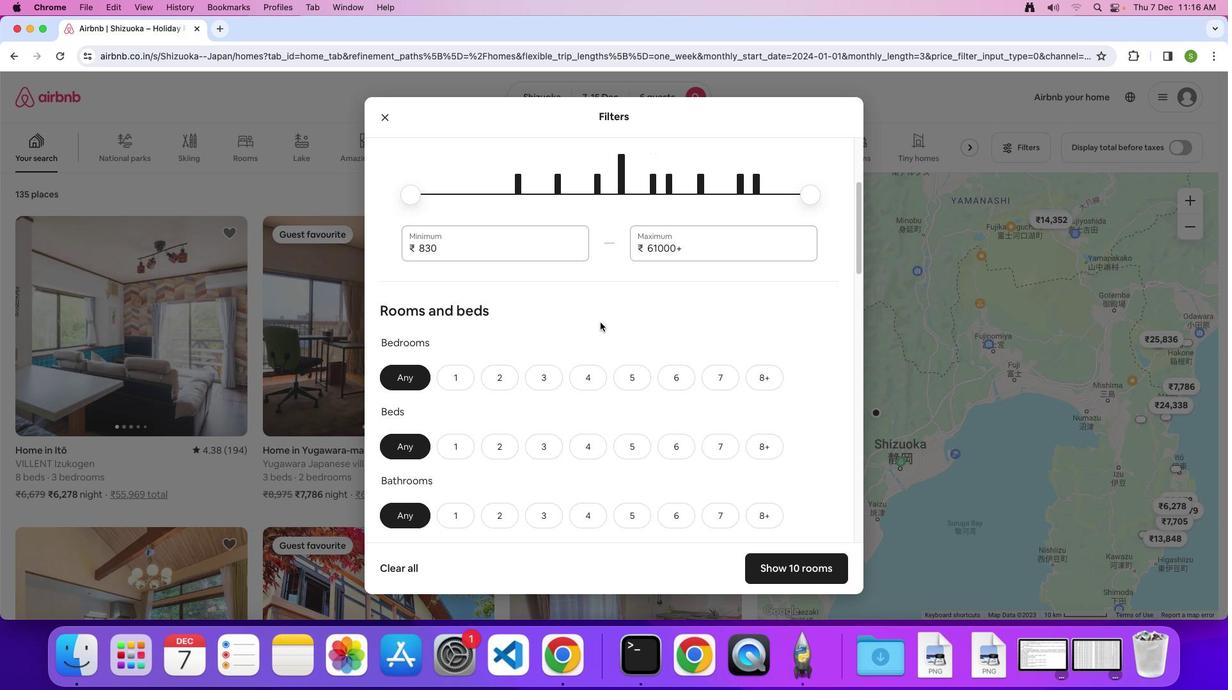 
Action: Mouse scrolled (600, 322) with delta (0, 0)
Screenshot: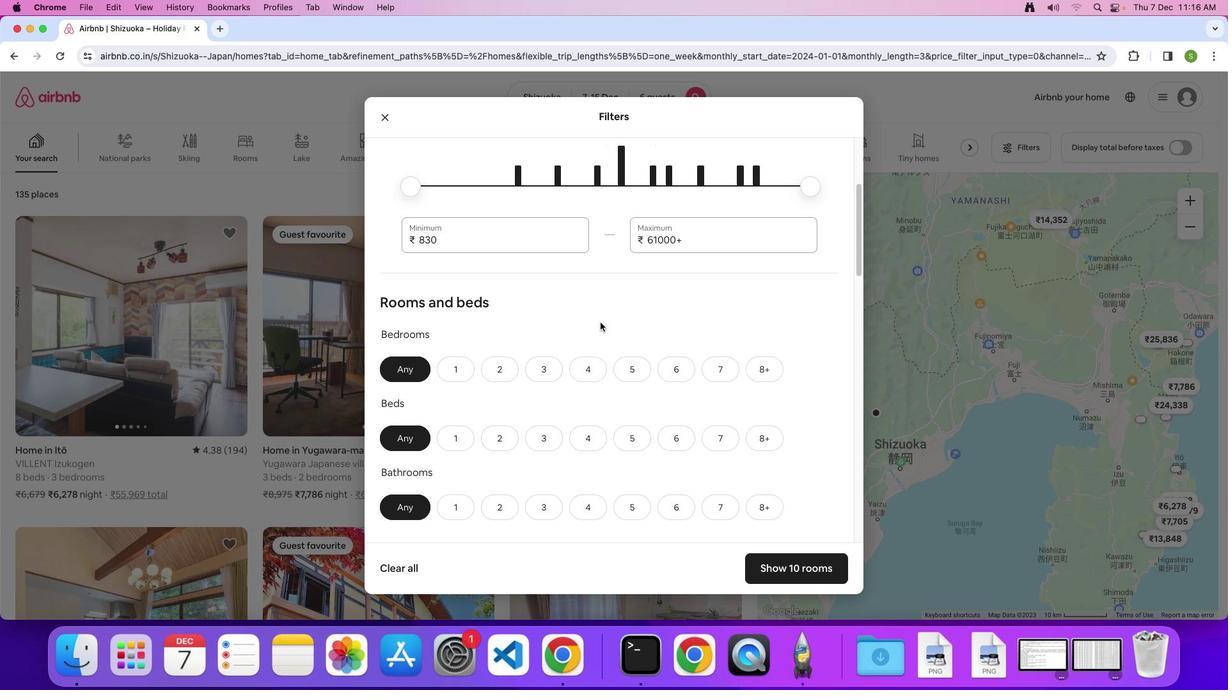 
Action: Mouse moved to (536, 357)
Screenshot: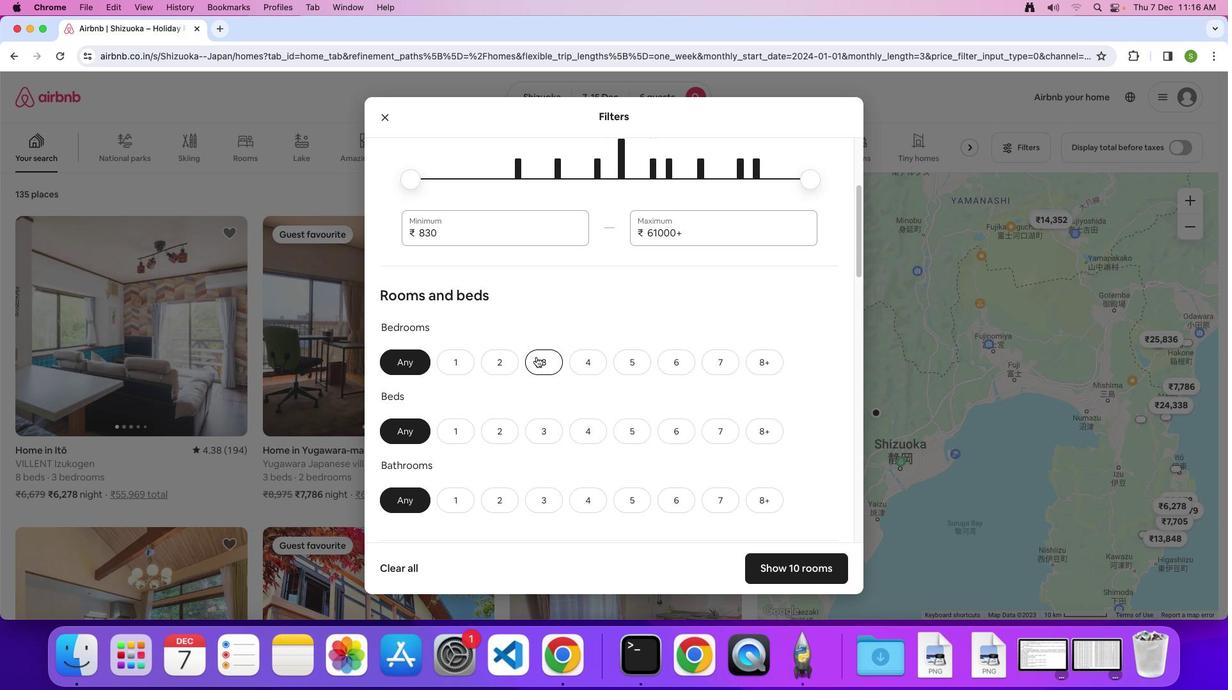 
Action: Mouse pressed left at (536, 357)
Screenshot: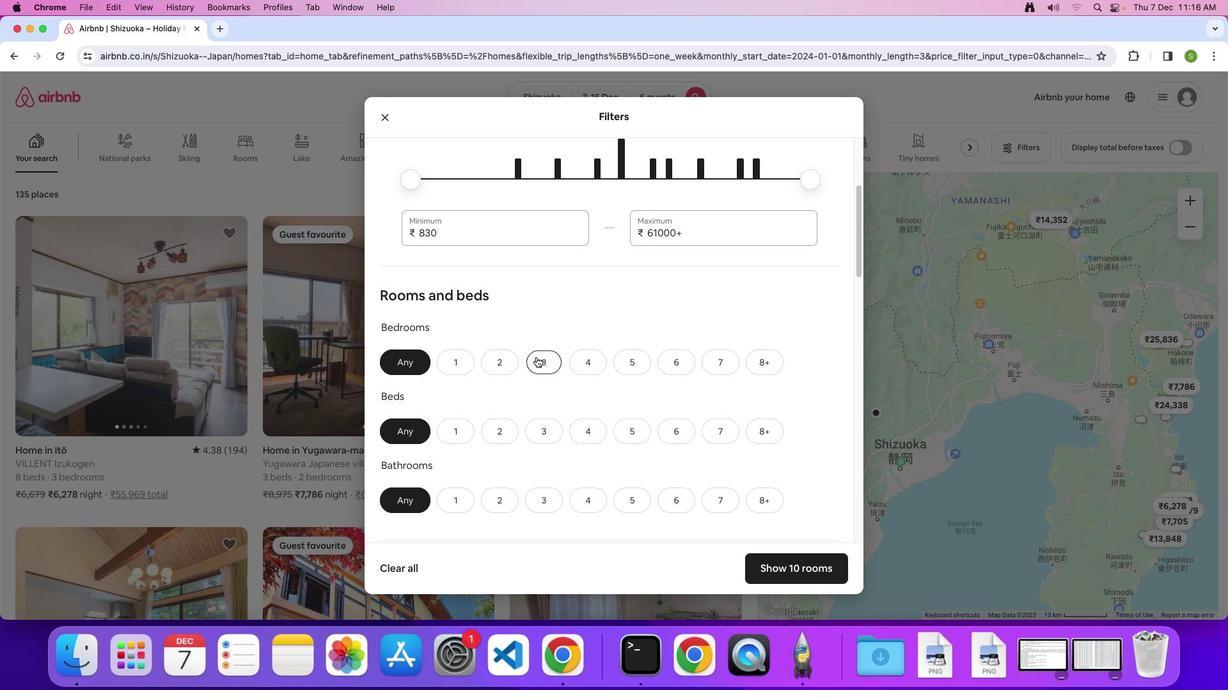 
Action: Mouse moved to (603, 351)
Screenshot: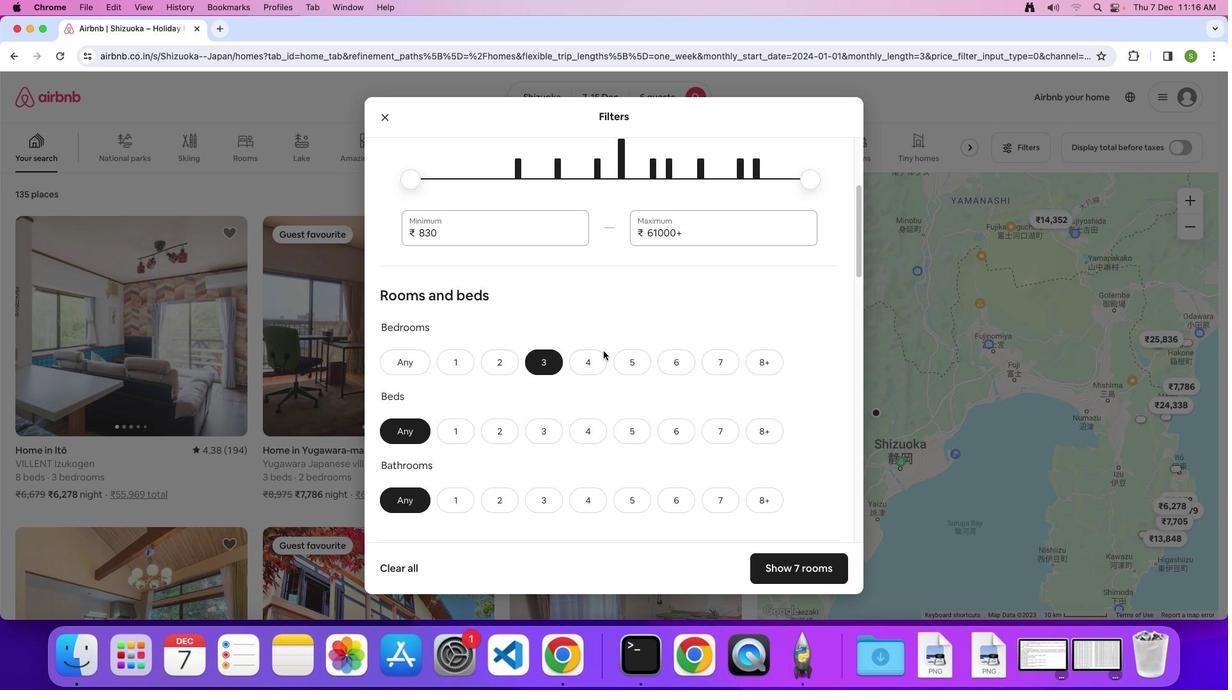 
Action: Mouse scrolled (603, 351) with delta (0, 0)
Screenshot: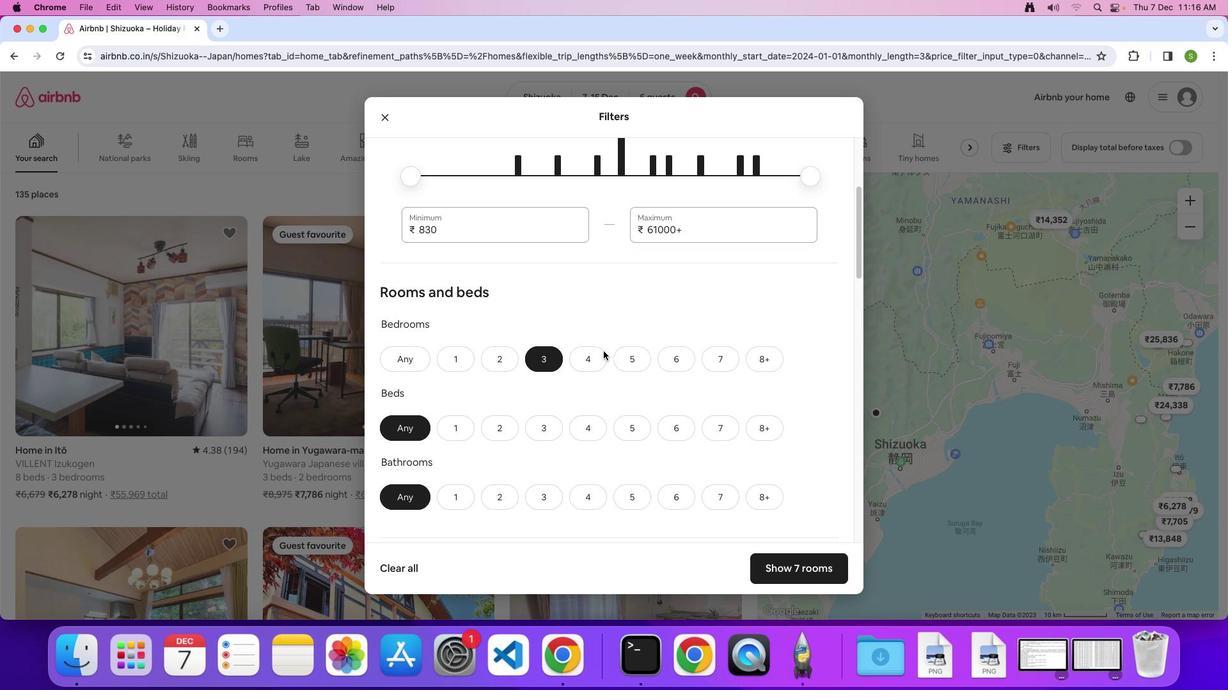 
Action: Mouse scrolled (603, 351) with delta (0, 0)
Screenshot: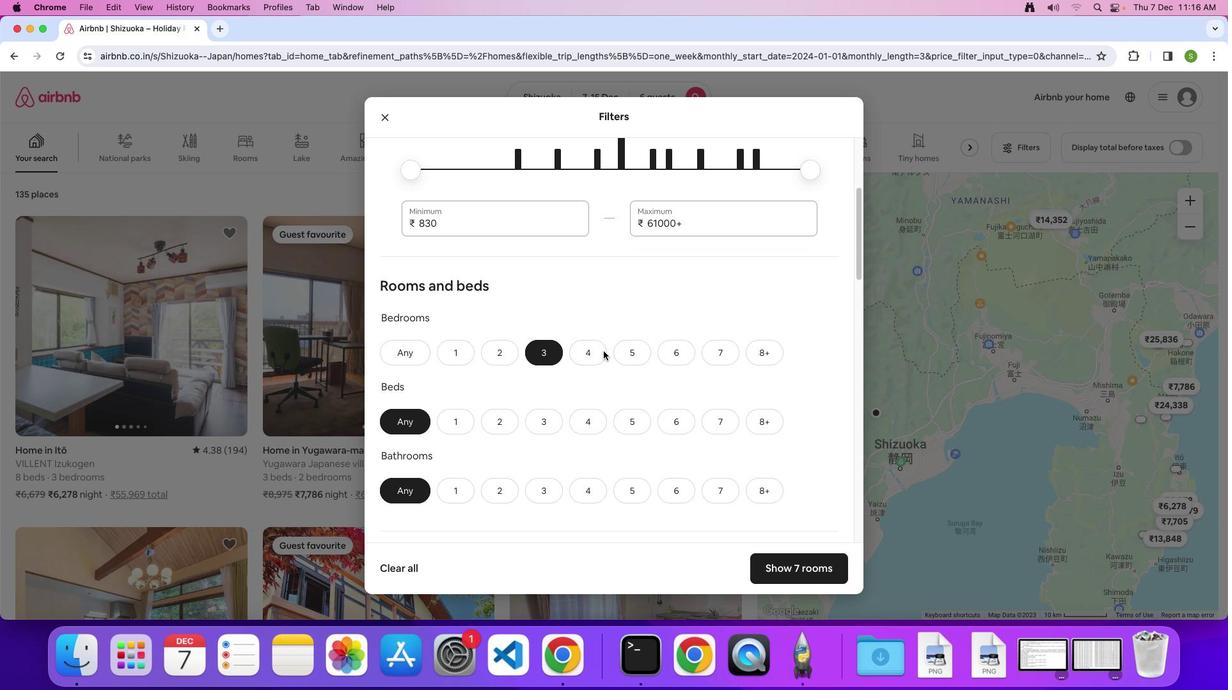 
Action: Mouse scrolled (603, 351) with delta (0, 0)
Screenshot: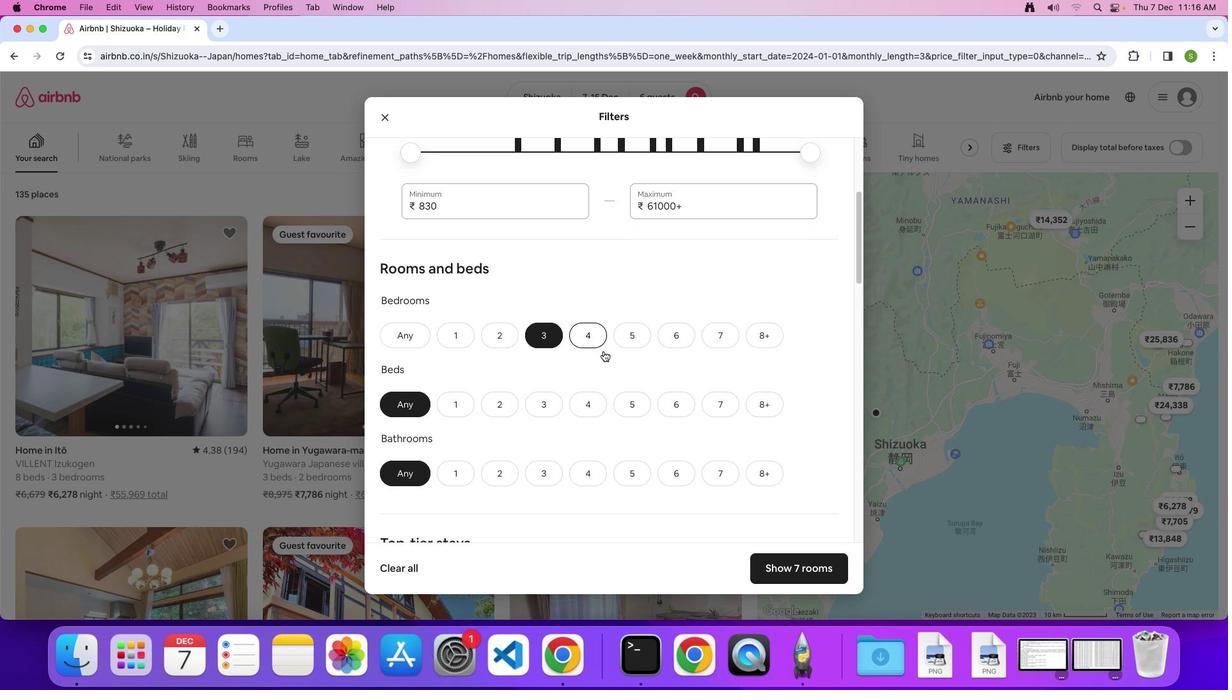 
Action: Mouse scrolled (603, 351) with delta (0, 0)
Screenshot: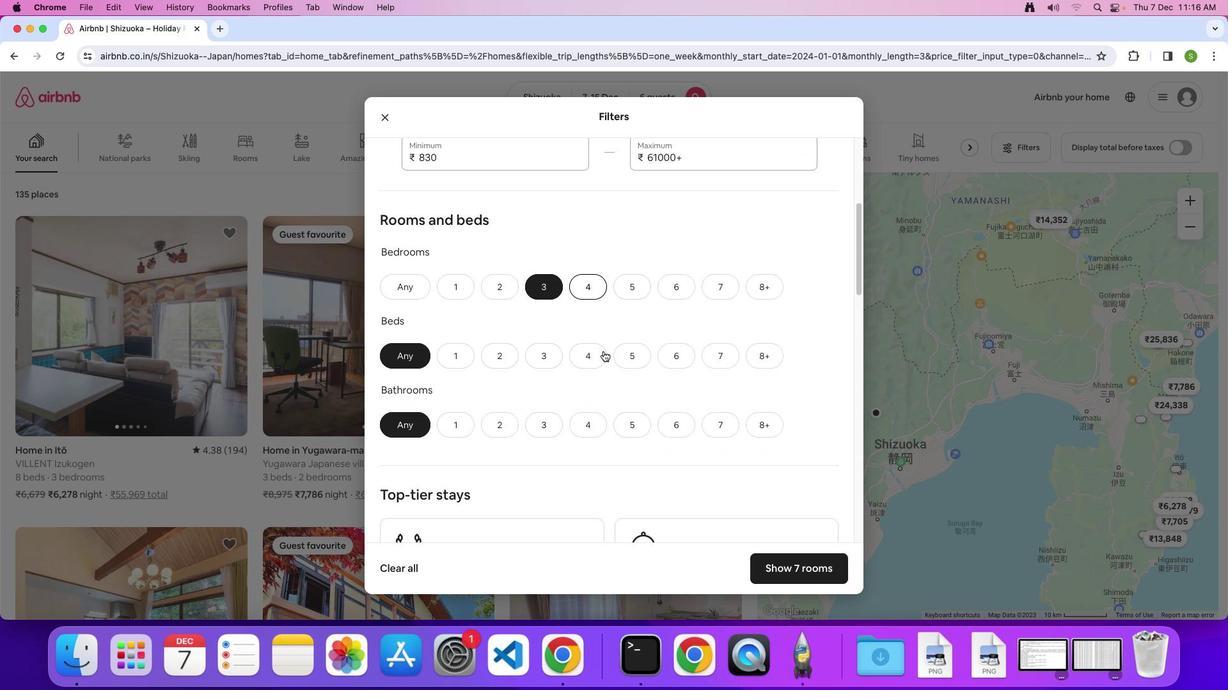 
Action: Mouse scrolled (603, 351) with delta (0, -1)
Screenshot: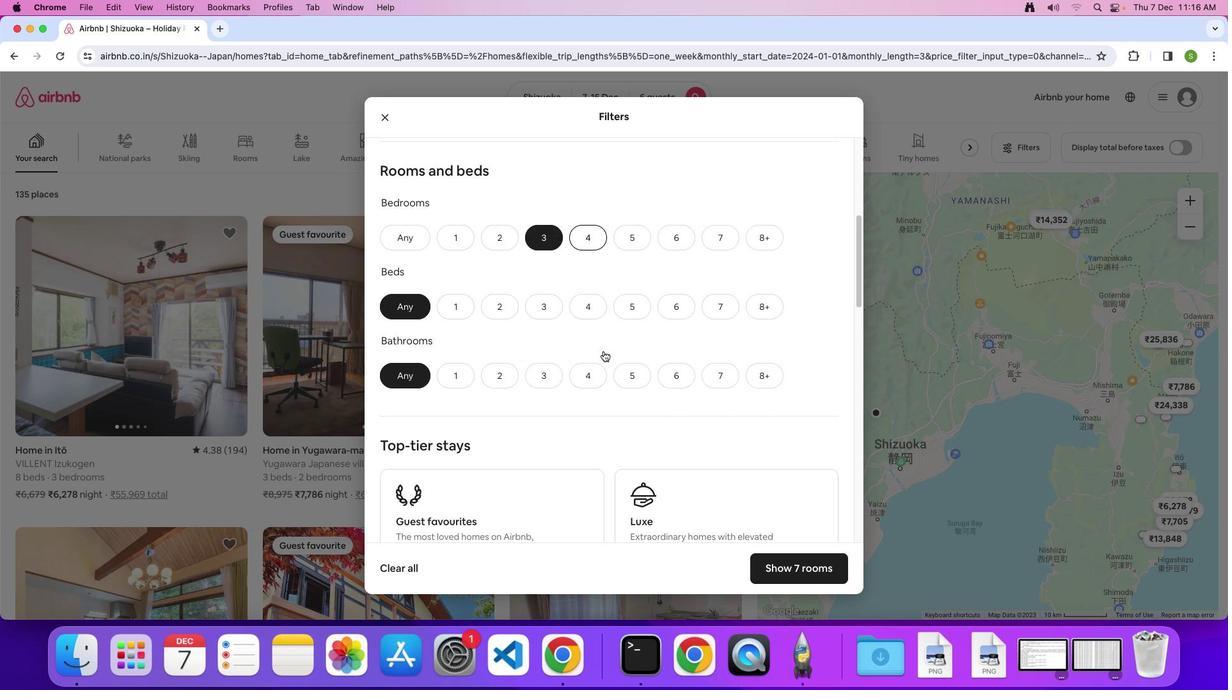 
Action: Mouse moved to (536, 294)
Screenshot: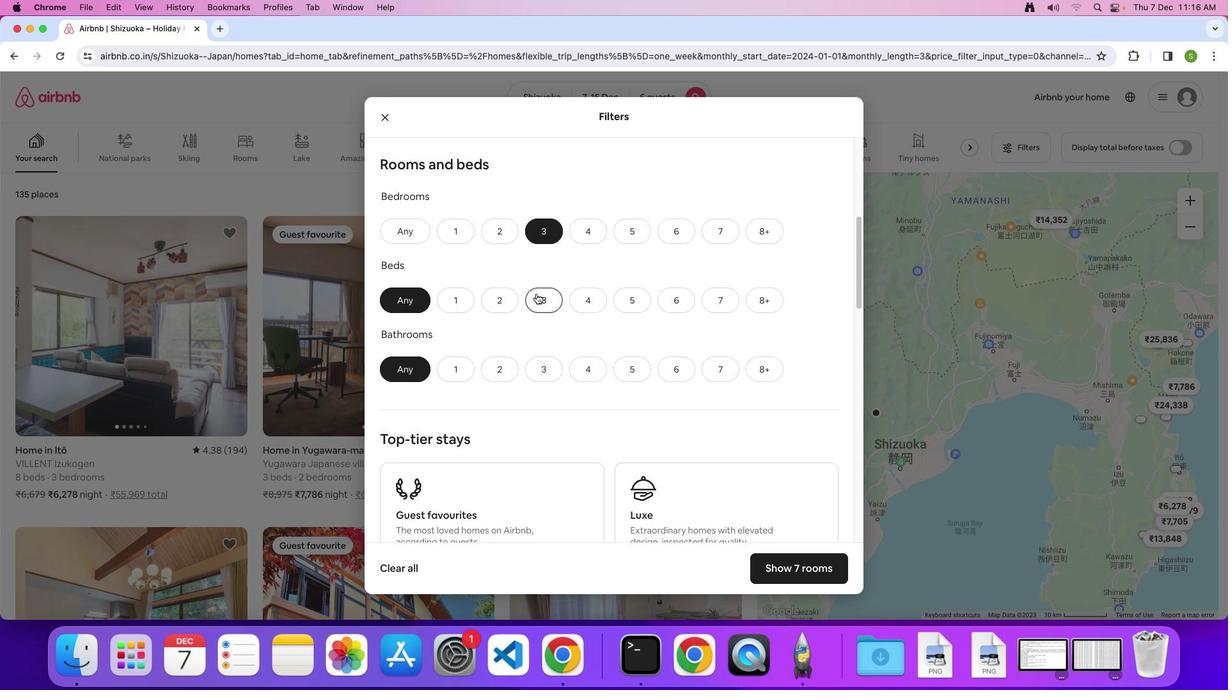 
Action: Mouse pressed left at (536, 294)
Screenshot: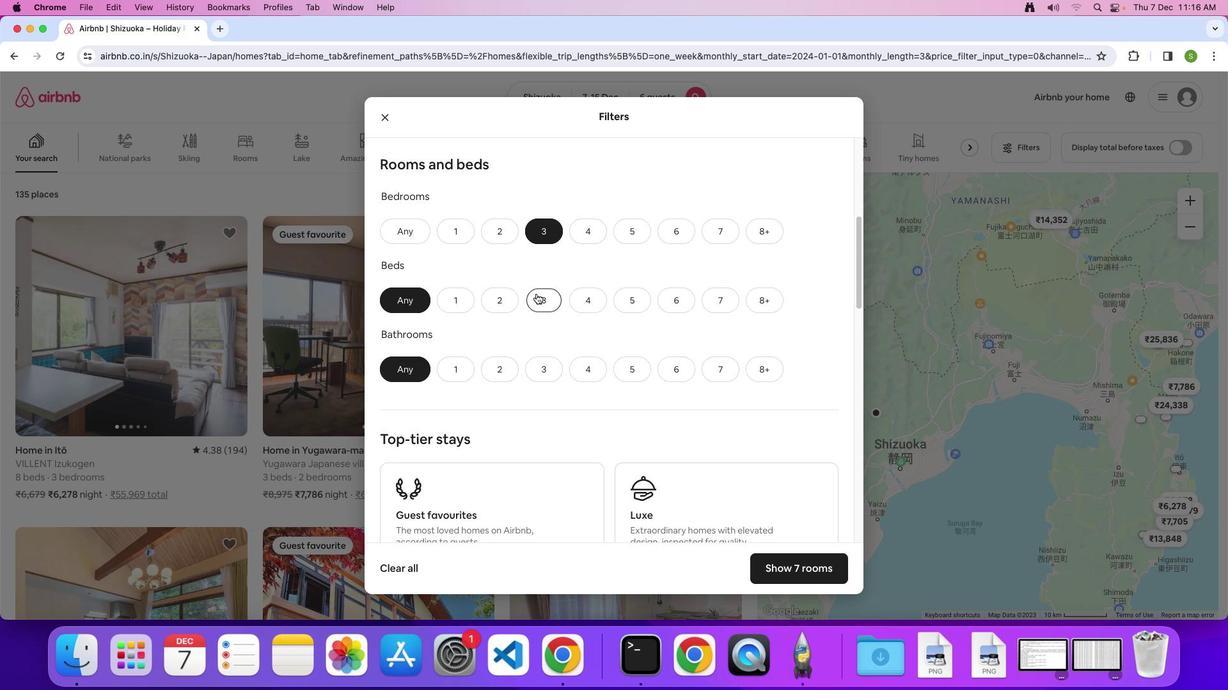 
Action: Mouse moved to (537, 369)
Screenshot: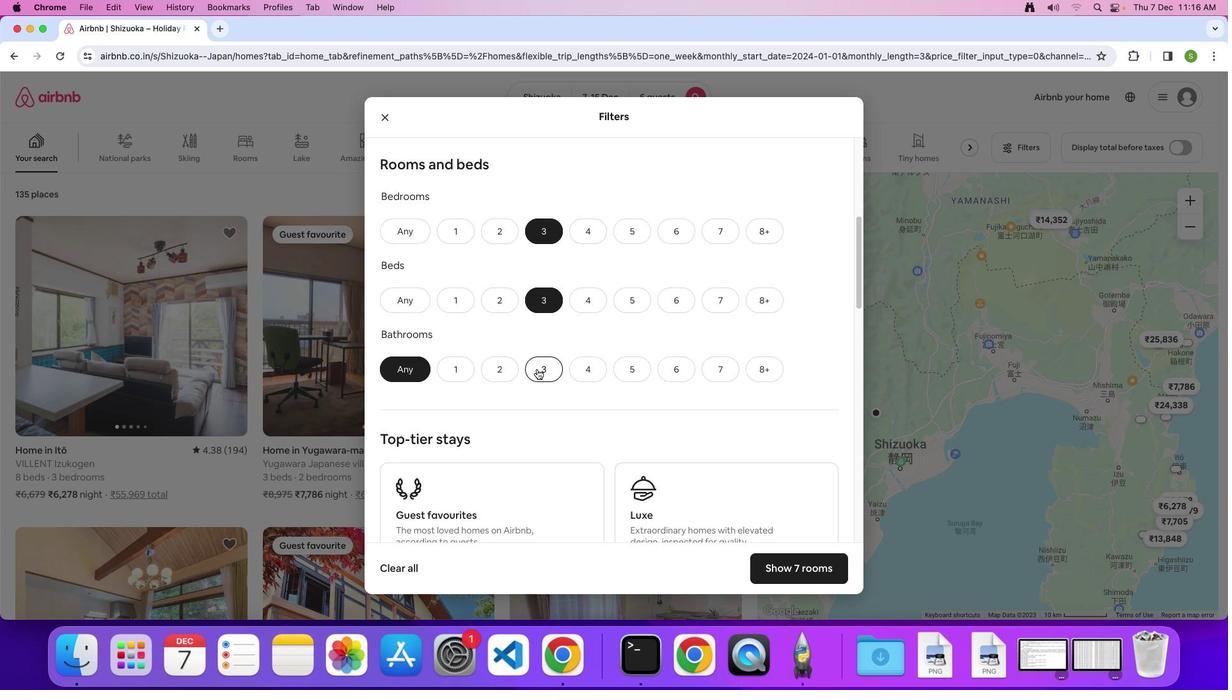 
Action: Mouse pressed left at (537, 369)
Screenshot: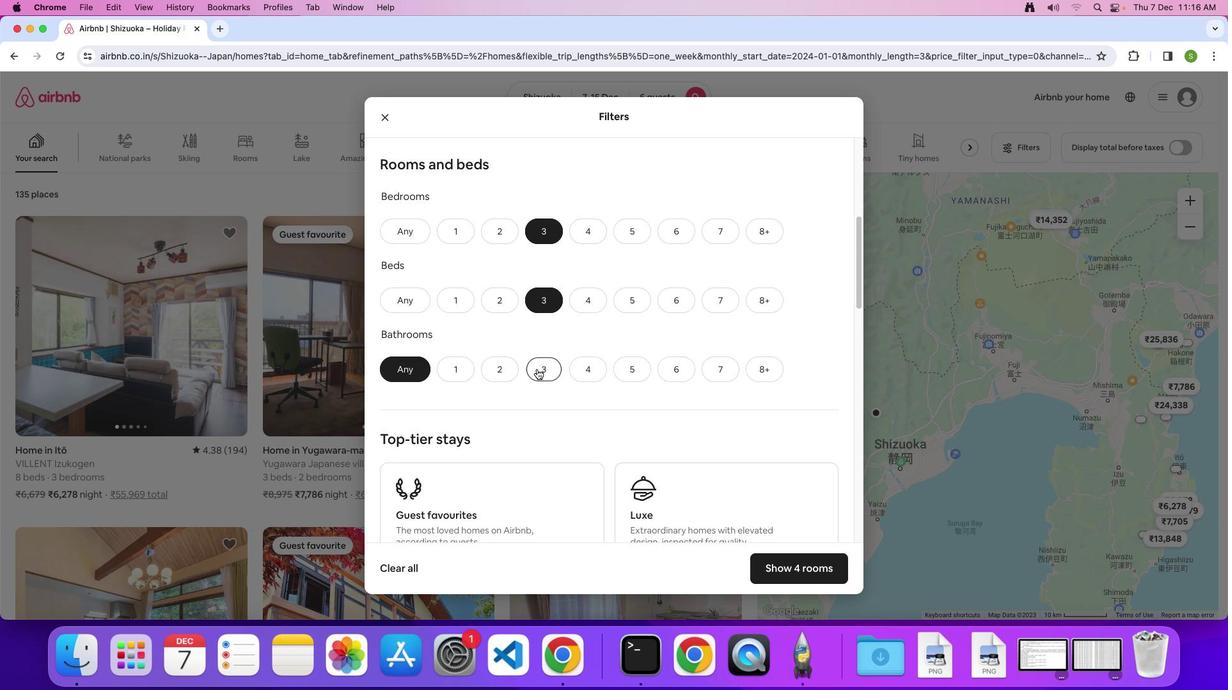 
Action: Mouse moved to (635, 345)
Screenshot: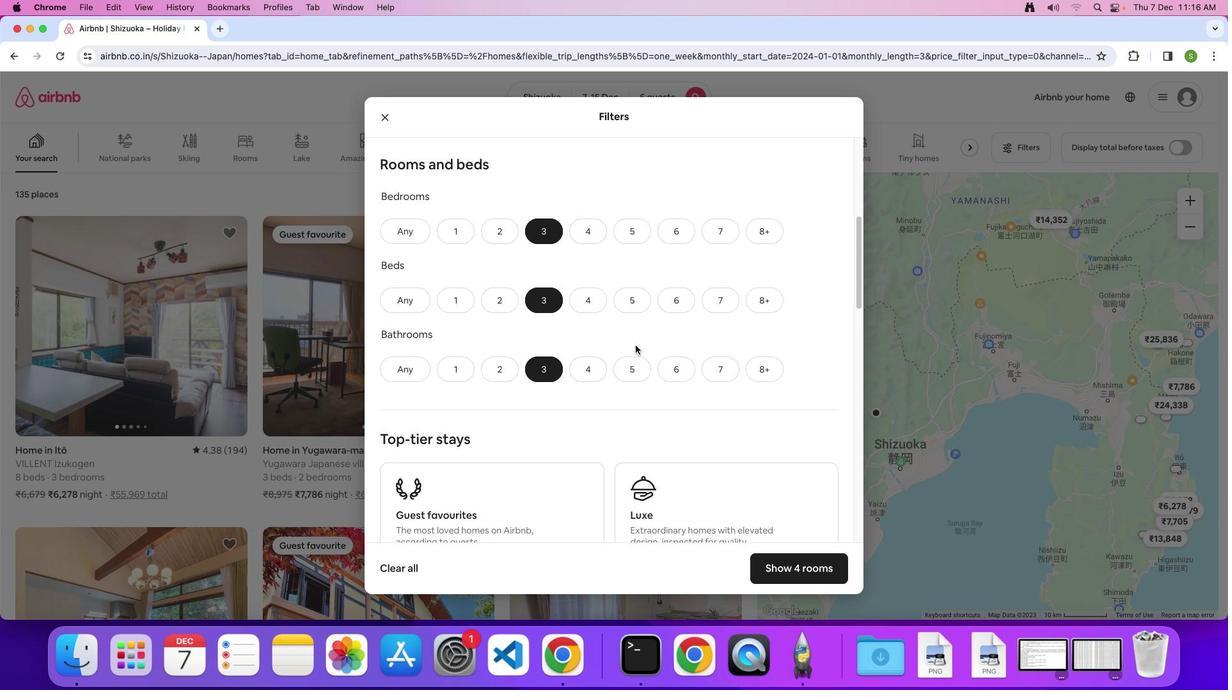 
Action: Mouse scrolled (635, 345) with delta (0, 0)
Screenshot: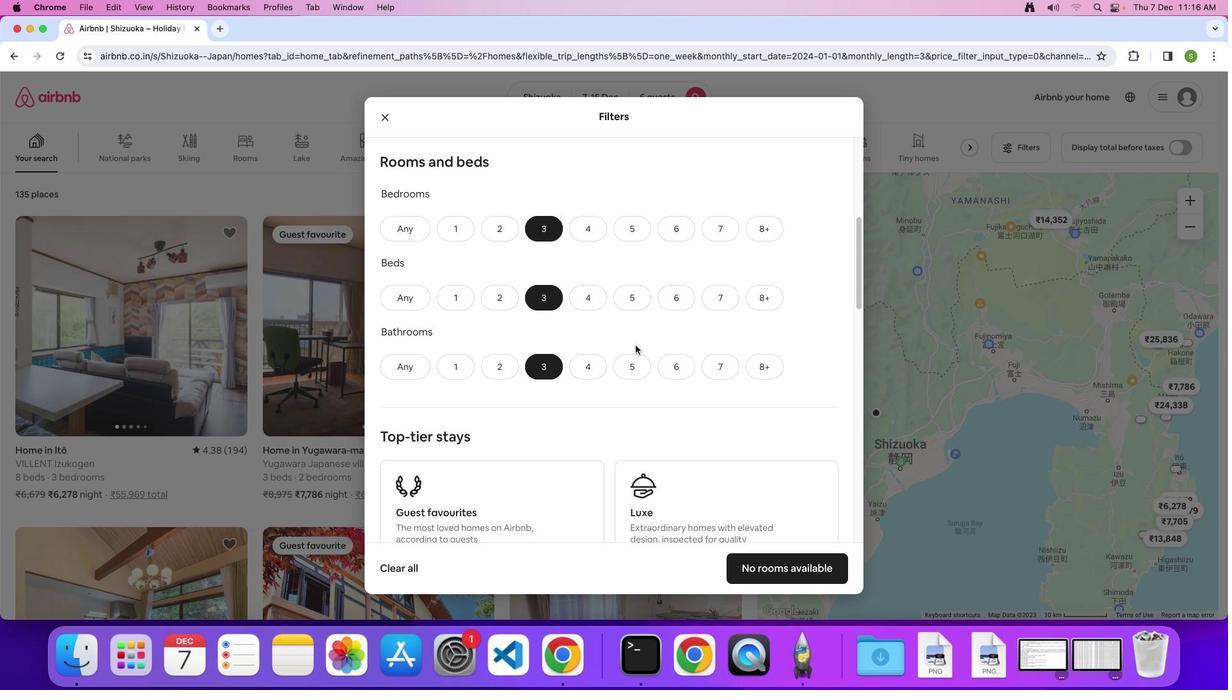 
Action: Mouse scrolled (635, 345) with delta (0, 0)
Screenshot: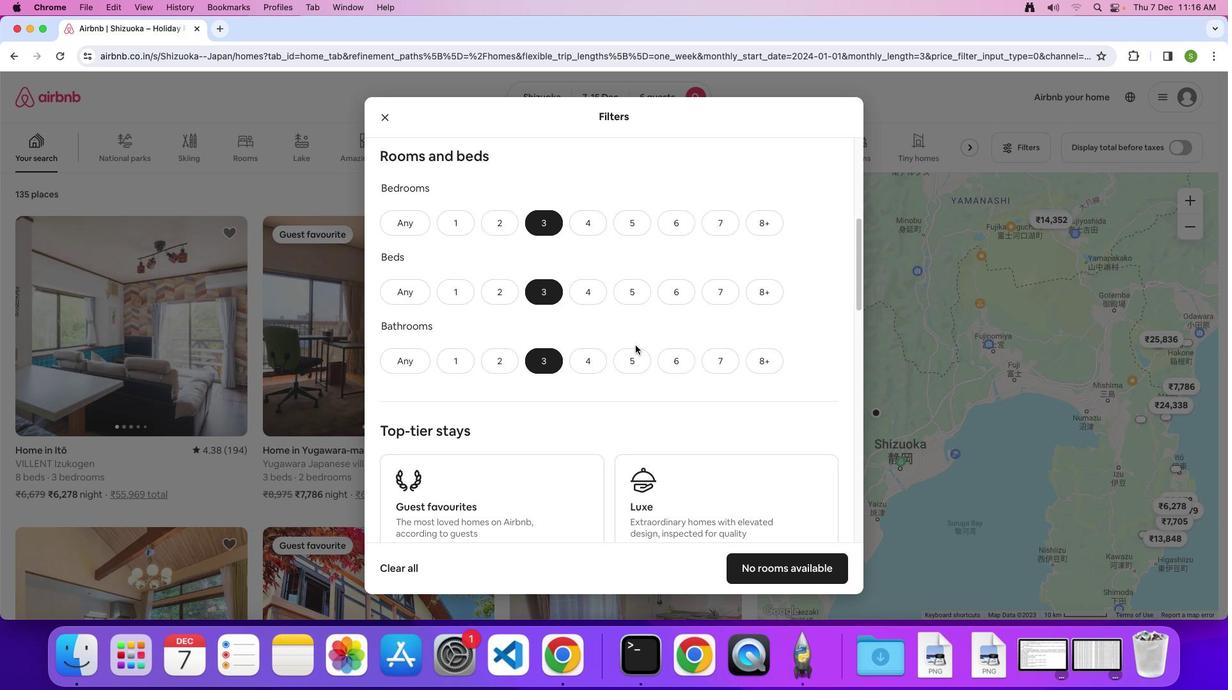 
Action: Mouse scrolled (635, 345) with delta (0, 0)
Screenshot: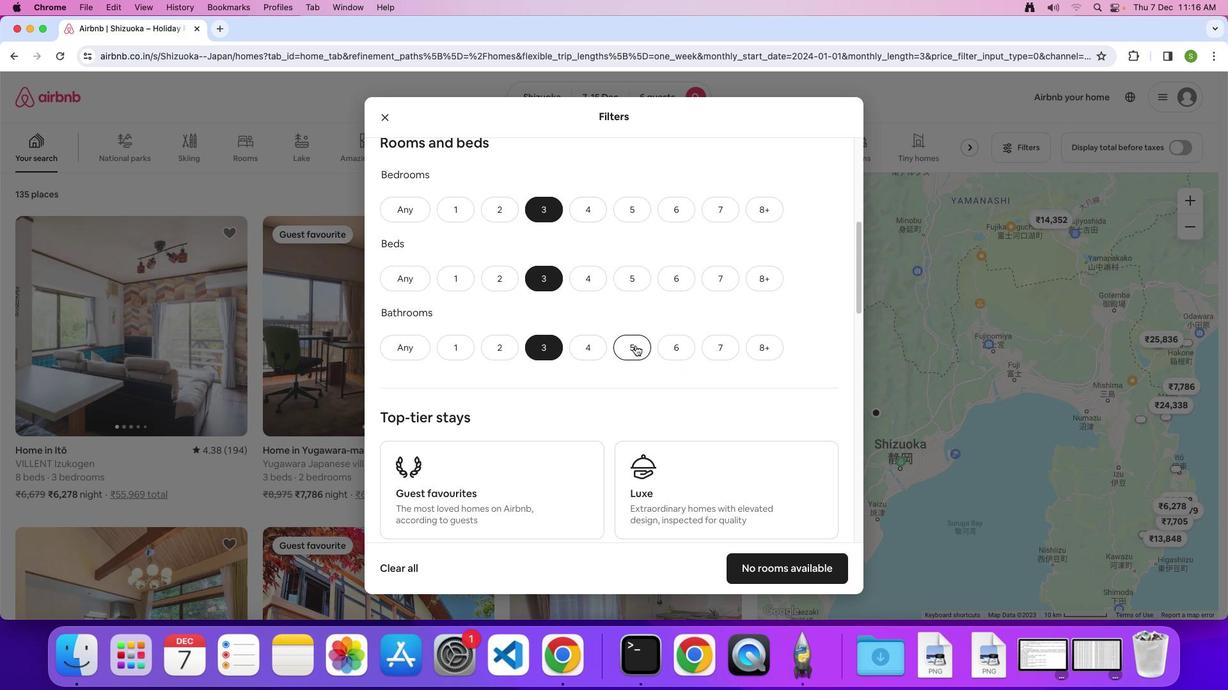 
Action: Mouse scrolled (635, 345) with delta (0, 0)
Screenshot: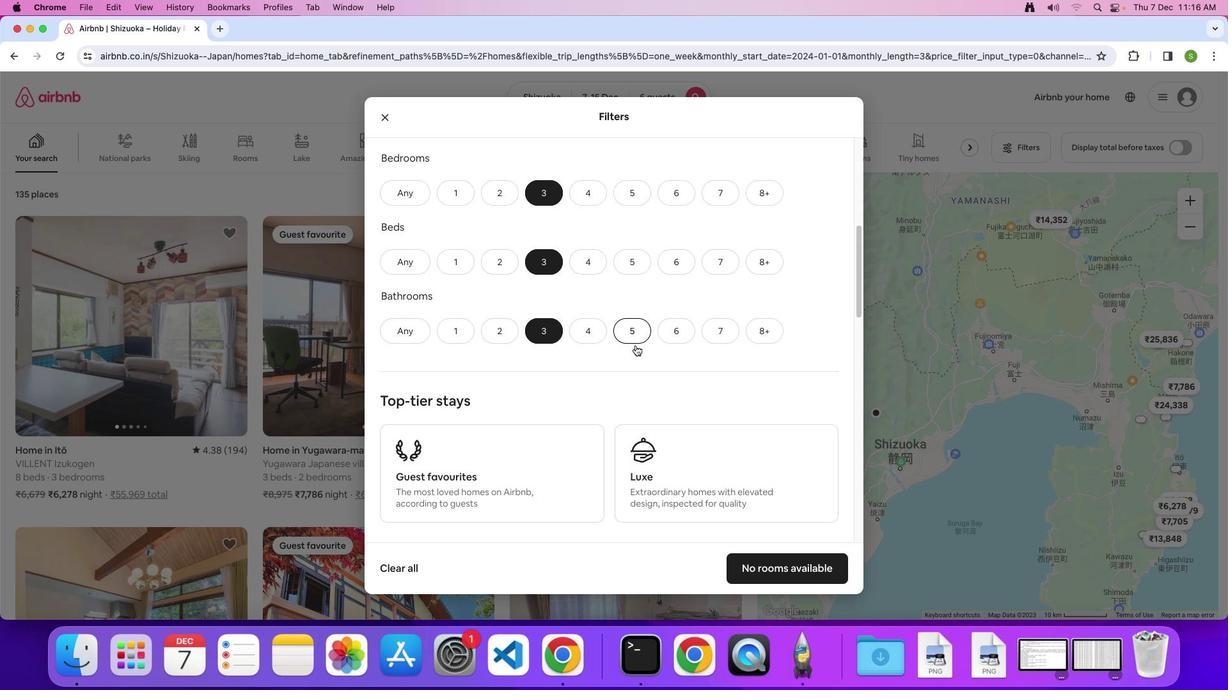 
Action: Mouse scrolled (635, 345) with delta (0, 0)
Screenshot: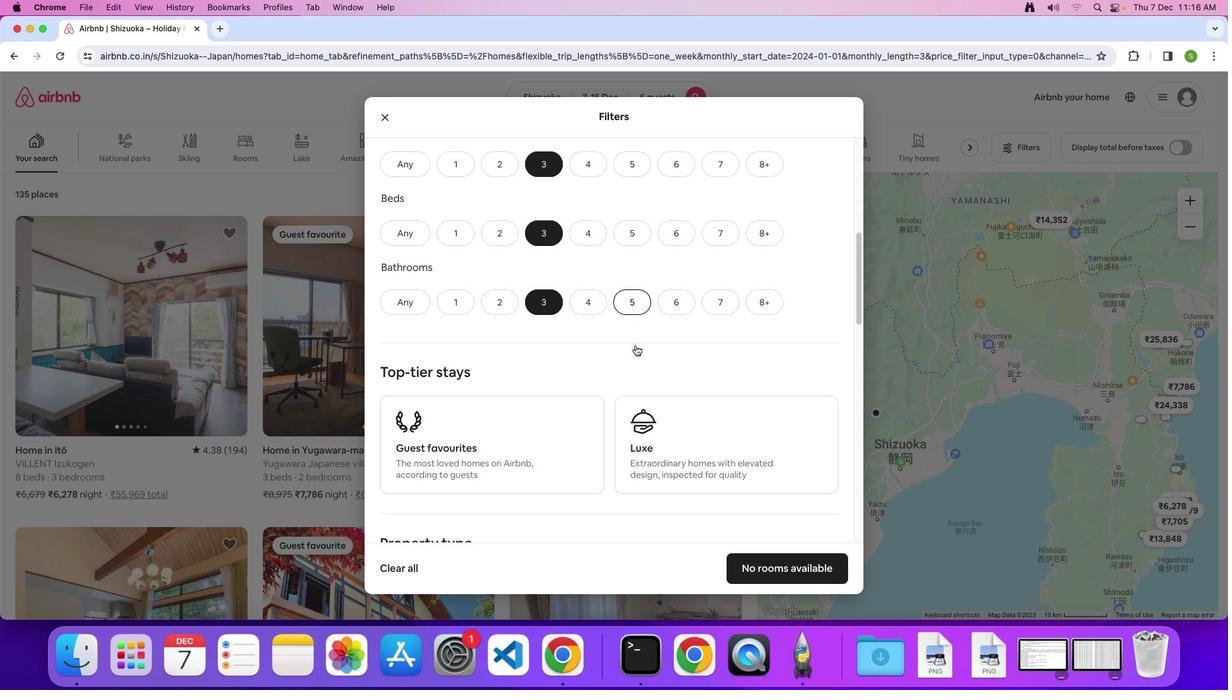 
Action: Mouse scrolled (635, 345) with delta (0, 0)
Screenshot: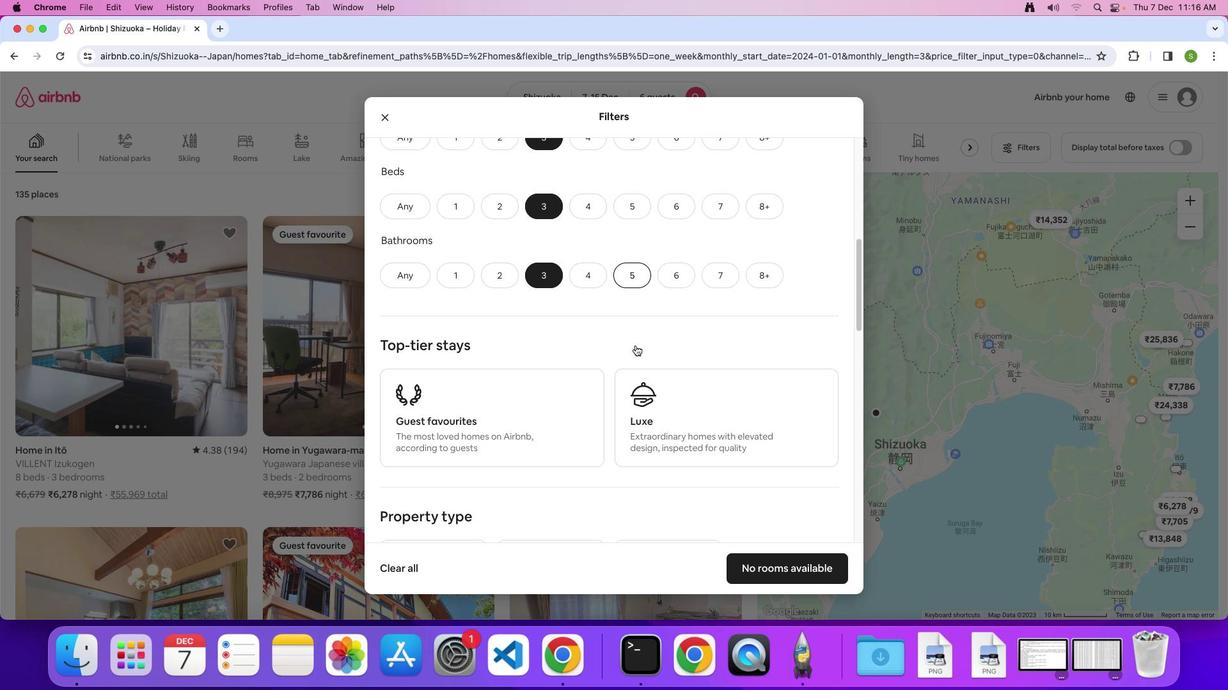 
Action: Mouse scrolled (635, 345) with delta (0, 0)
Screenshot: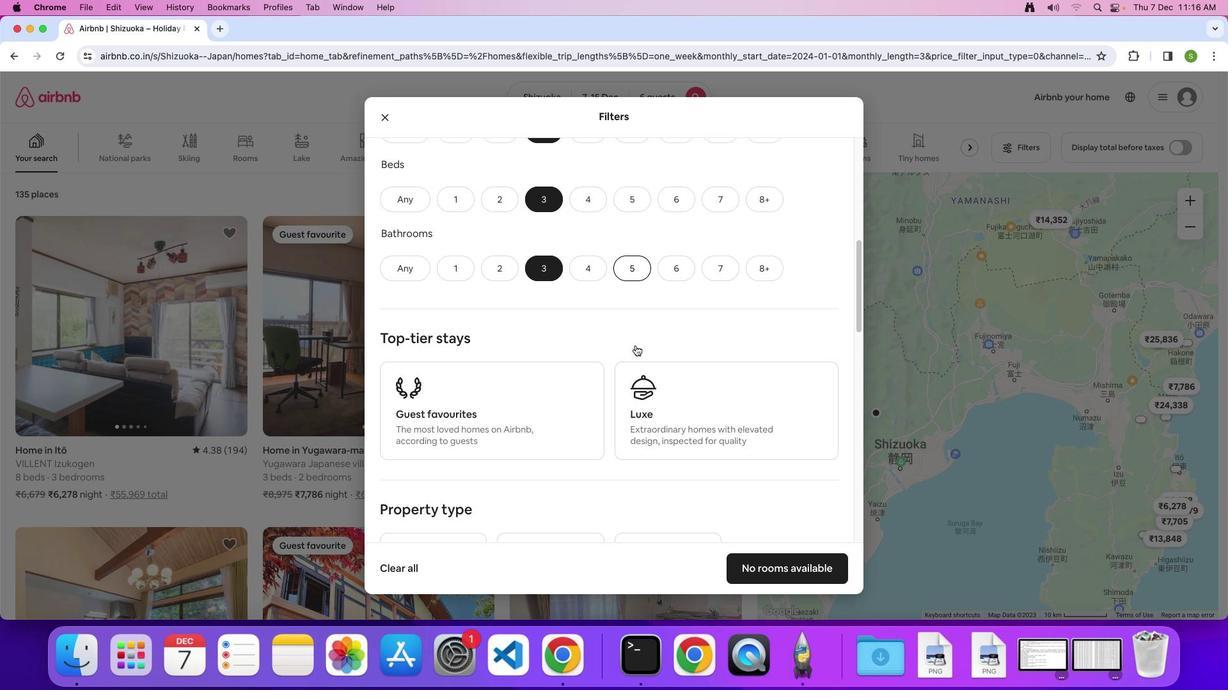 
Action: Mouse scrolled (635, 345) with delta (0, 0)
Screenshot: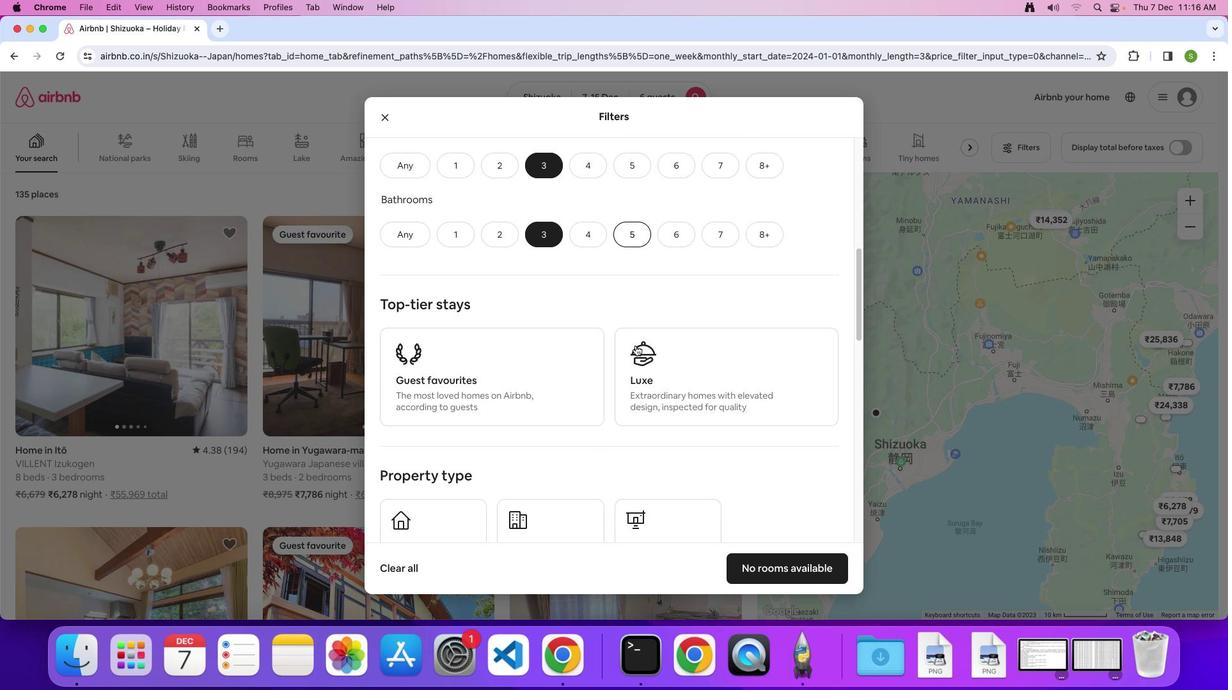 
Action: Mouse scrolled (635, 345) with delta (0, 0)
Screenshot: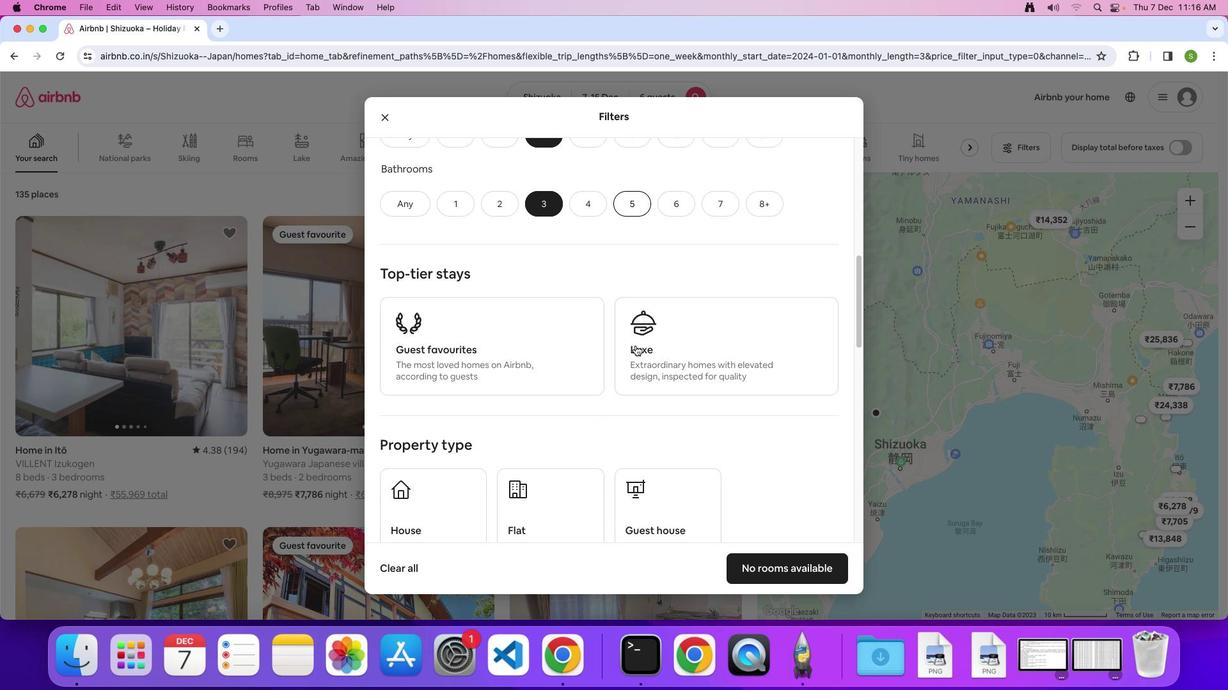 
Action: Mouse scrolled (635, 345) with delta (0, -1)
Screenshot: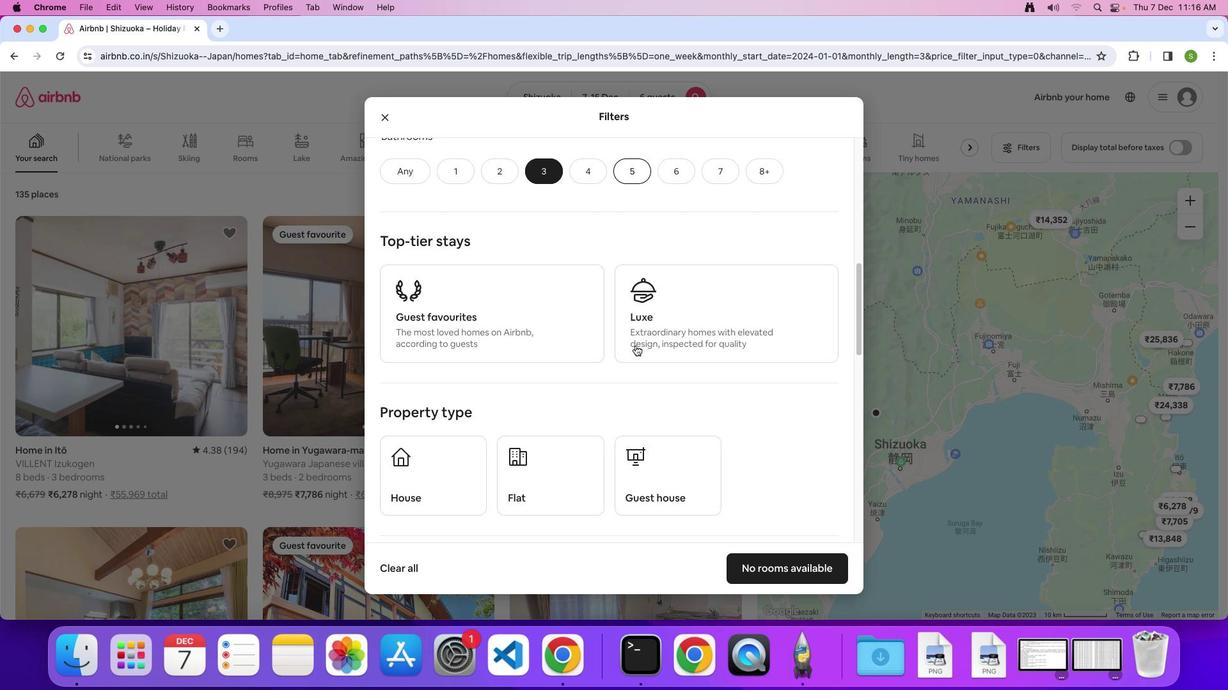 
Action: Mouse scrolled (635, 345) with delta (0, 0)
Screenshot: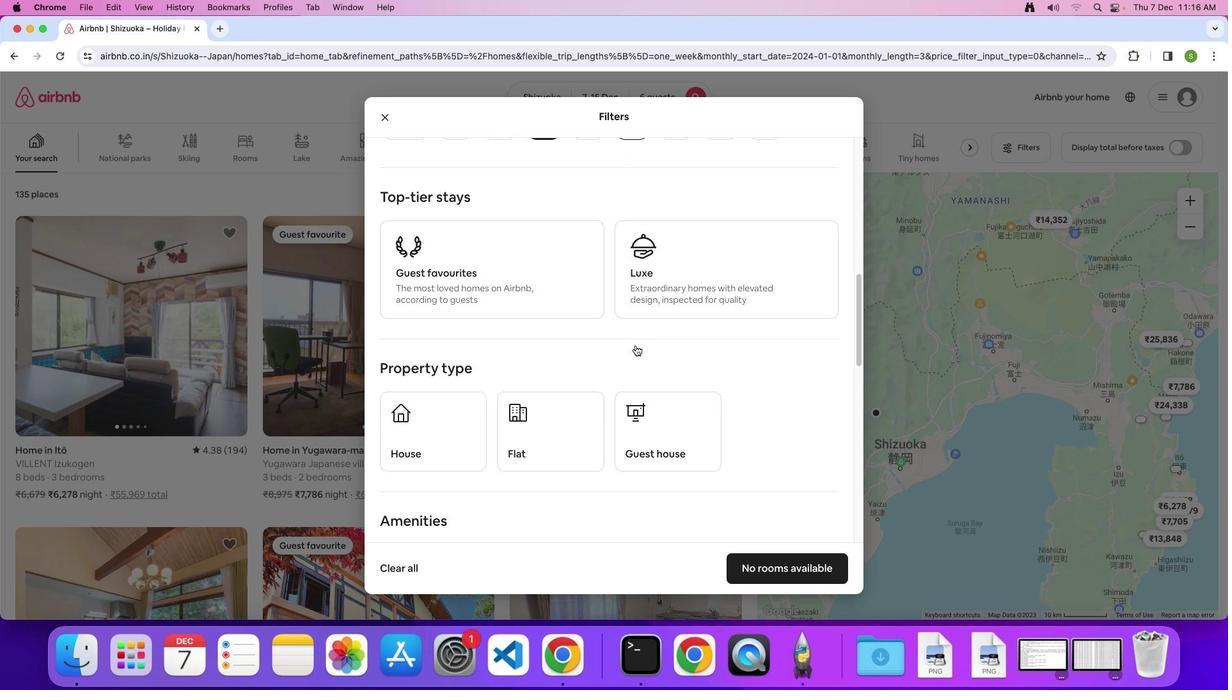 
Action: Mouse scrolled (635, 345) with delta (0, 0)
Screenshot: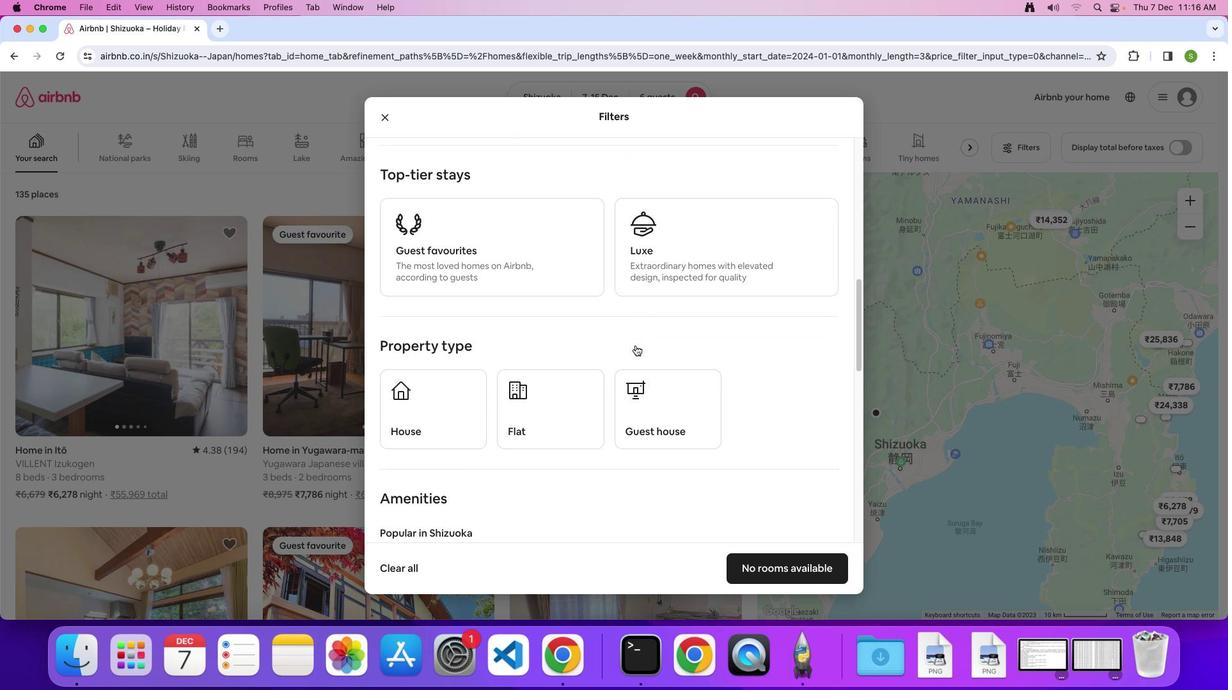 
Action: Mouse scrolled (635, 345) with delta (0, -1)
Screenshot: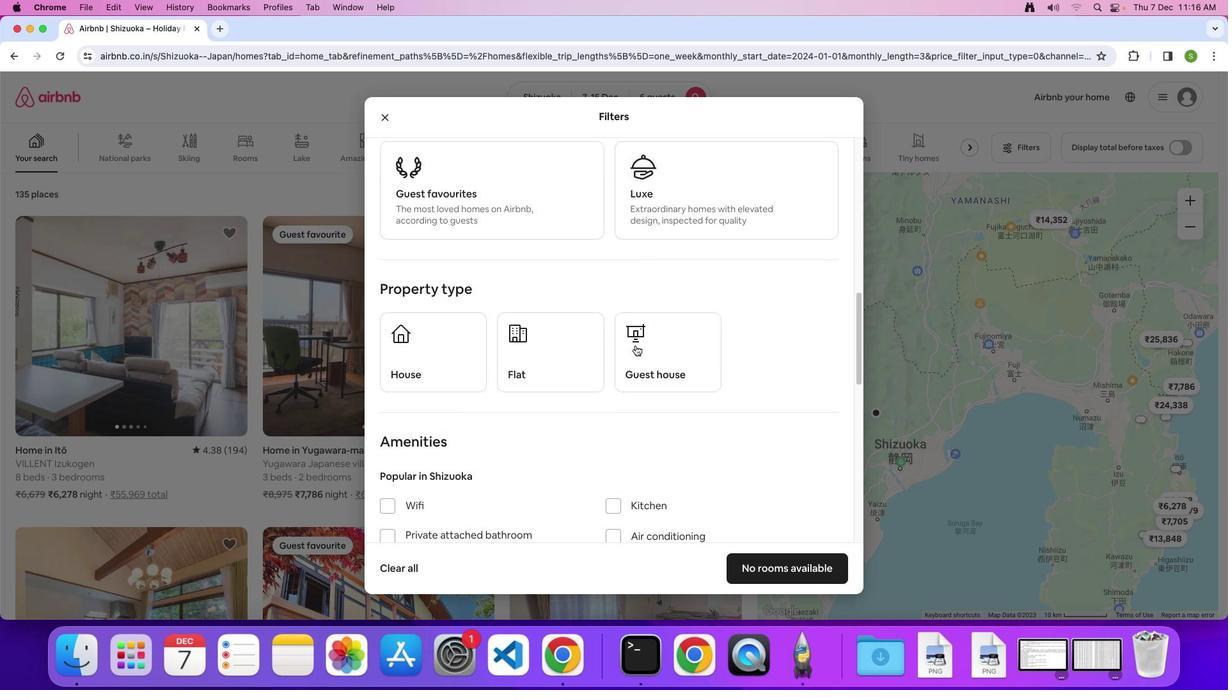 
Action: Mouse moved to (641, 344)
Screenshot: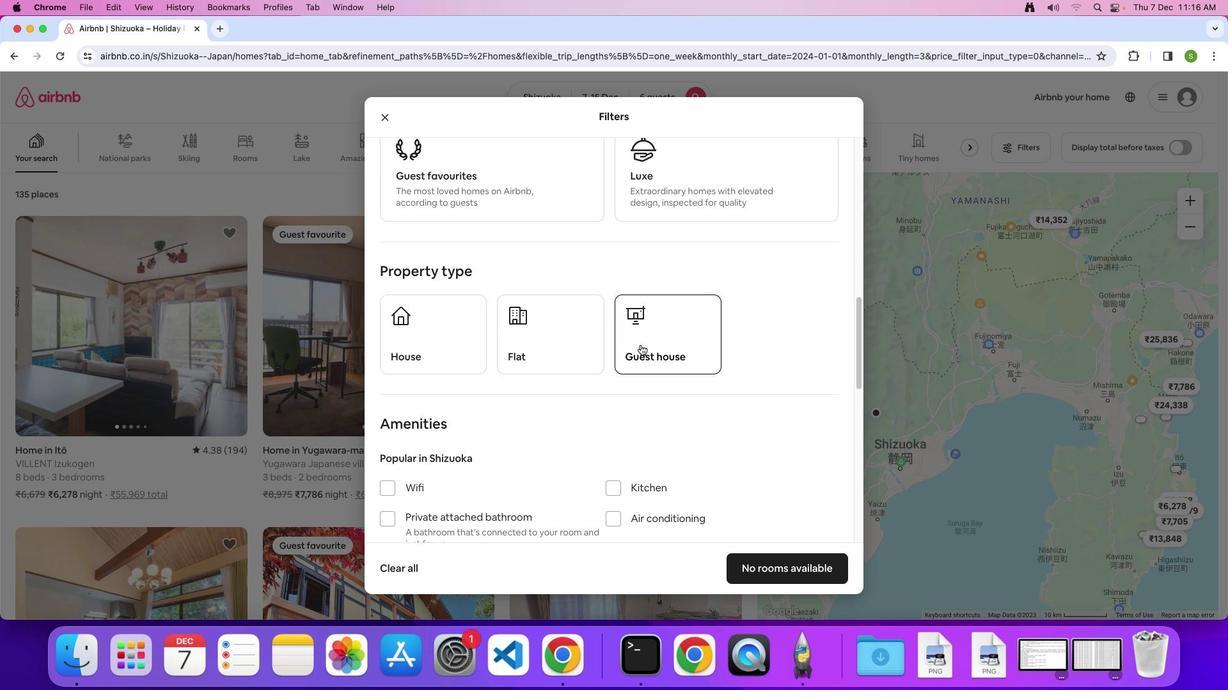 
Action: Mouse pressed left at (641, 344)
Screenshot: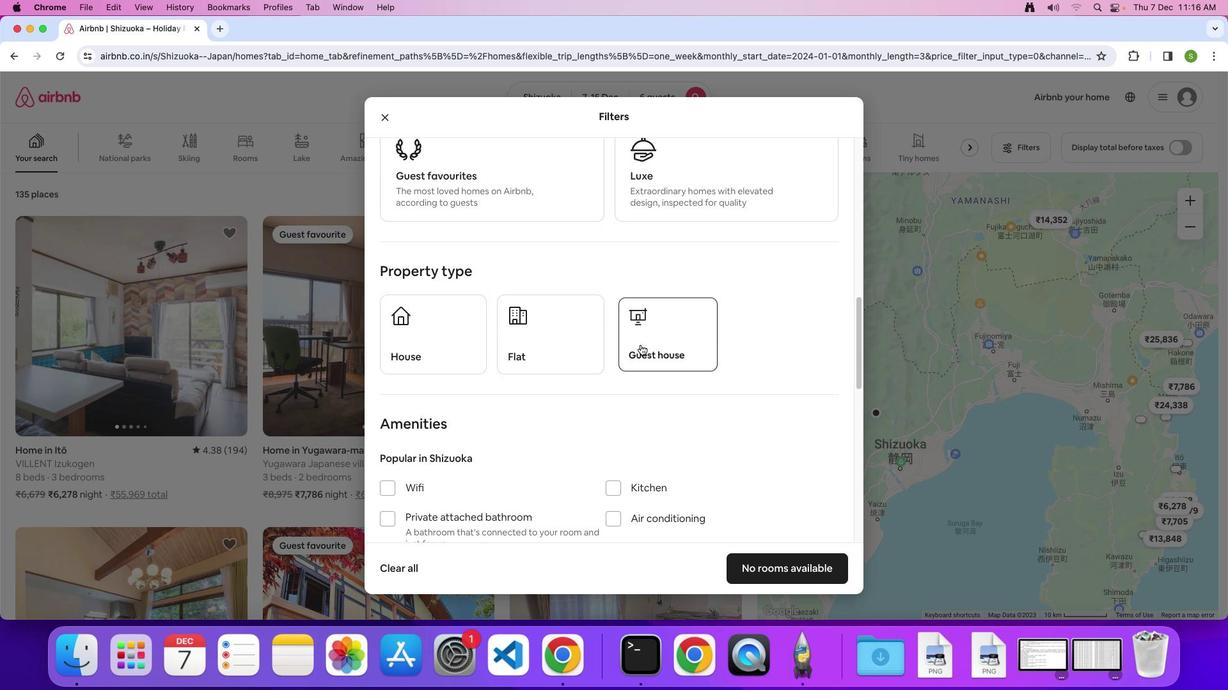 
Action: Mouse moved to (767, 578)
Screenshot: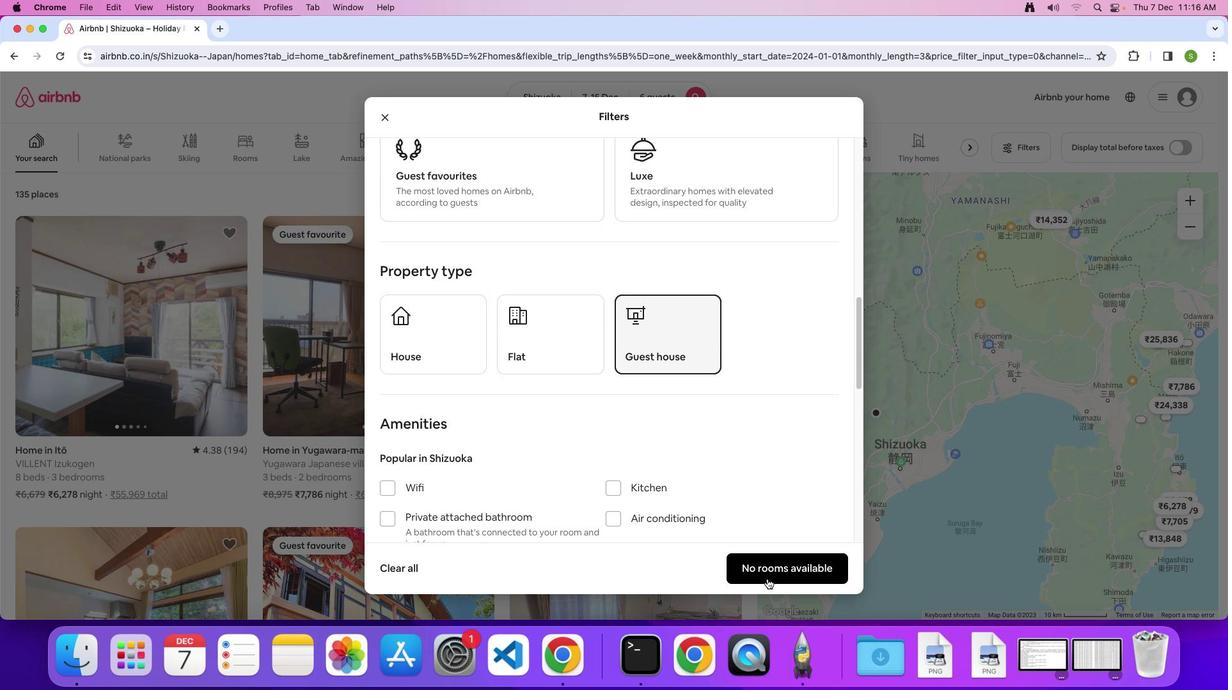 
Action: Mouse pressed left at (767, 578)
Screenshot: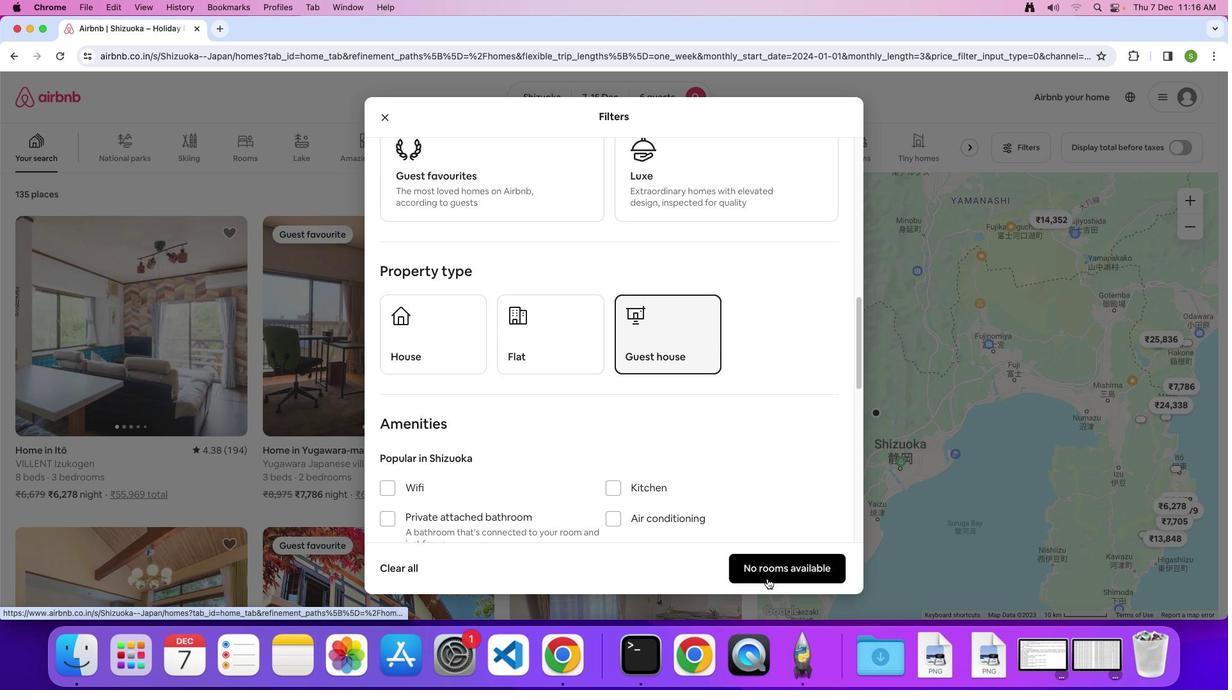 
Action: Mouse moved to (570, 381)
Screenshot: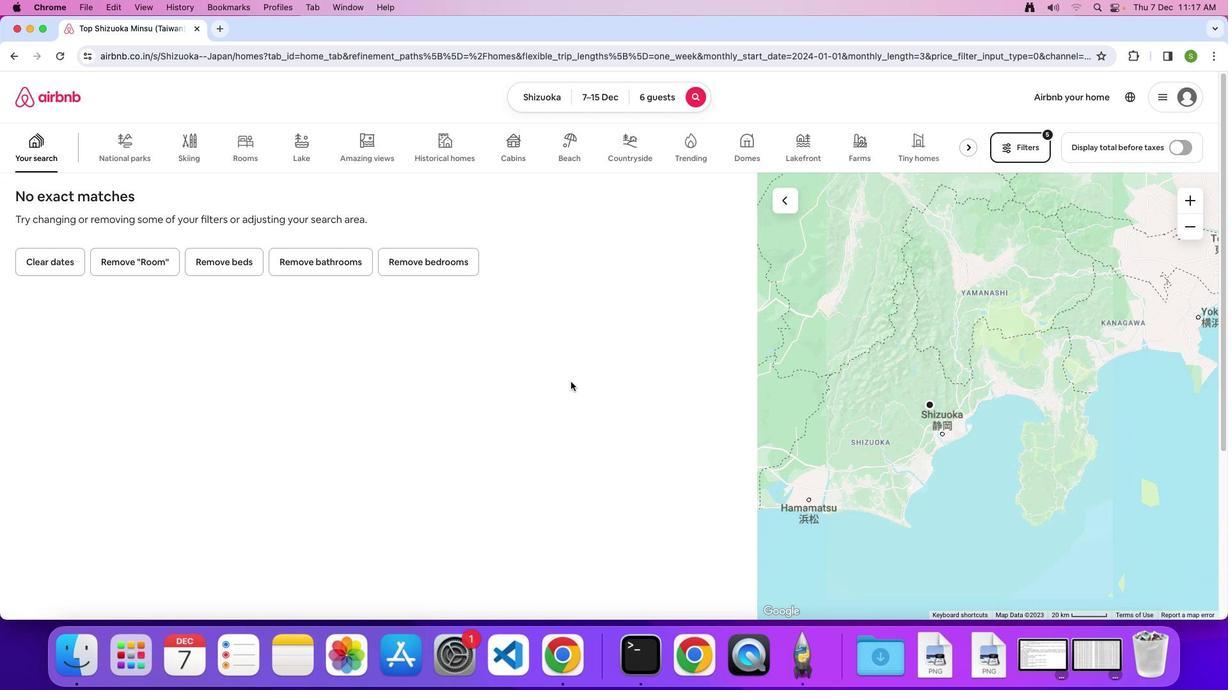 
